 Task: Send an email with the signature Ashley Martin with the subject Reminder for a job offer acceptance and the message I wanted to remind you about the training session scheduled for tomorrow at 2 pm. from softage.10@softage.net to softage.5@softage.net and move the email from Sent Items to the folder Incident response
Action: Mouse moved to (115, 109)
Screenshot: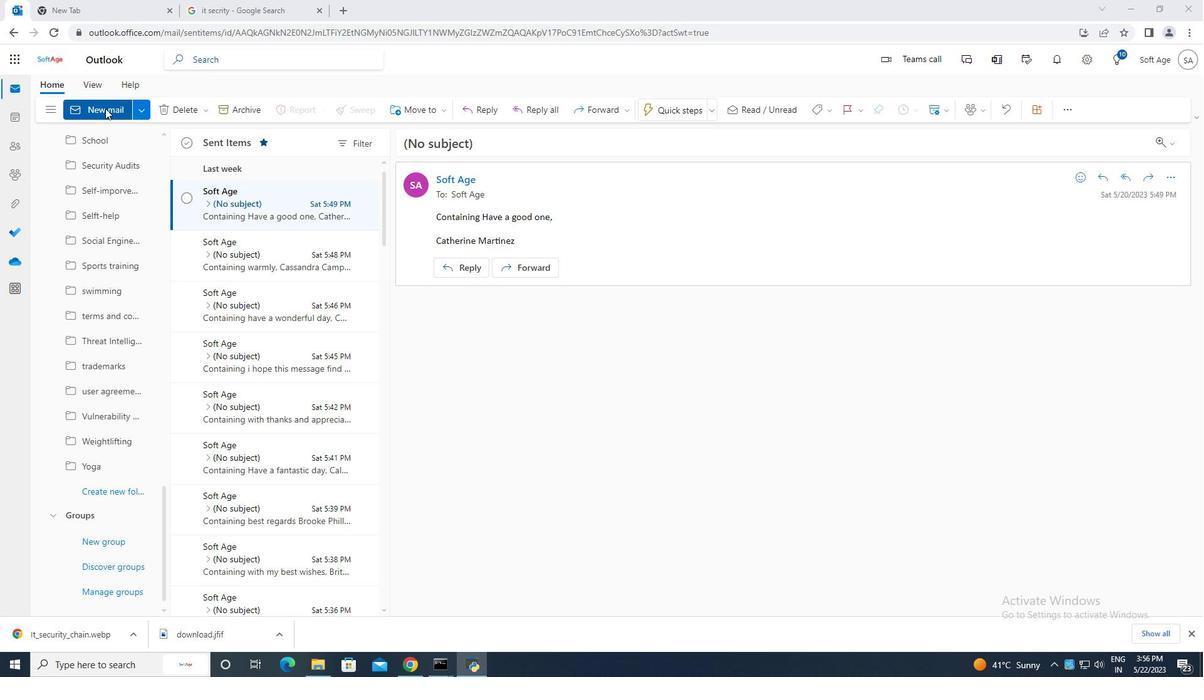 
Action: Mouse pressed left at (115, 109)
Screenshot: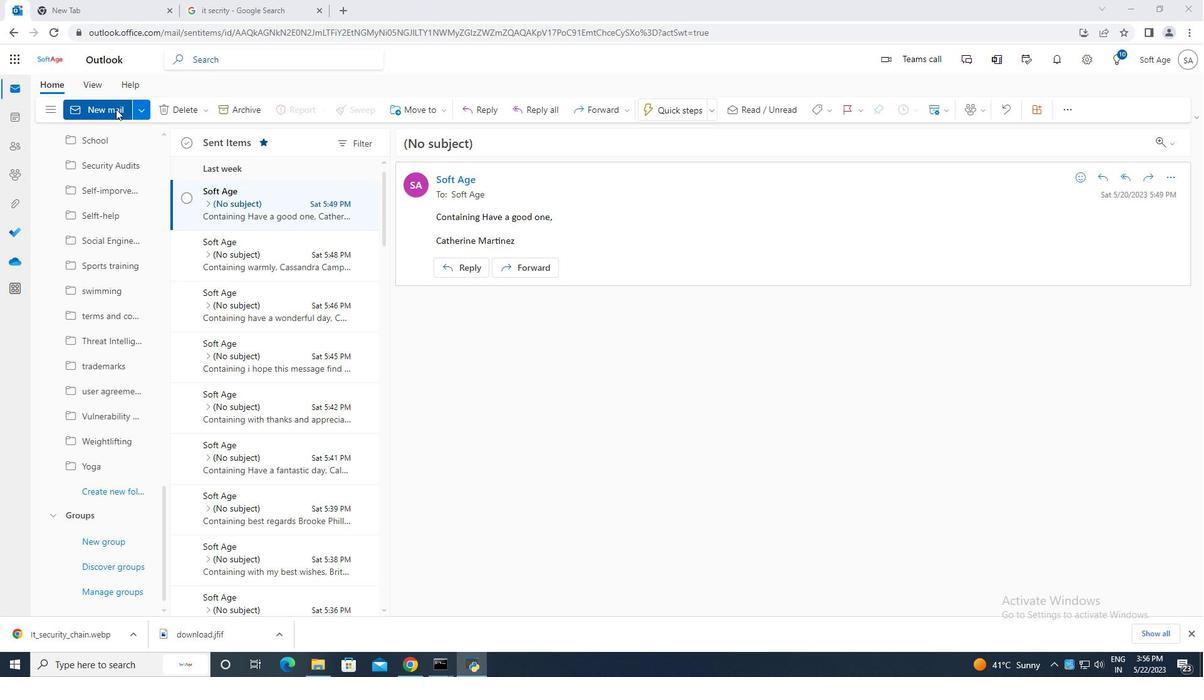 
Action: Mouse moved to (808, 110)
Screenshot: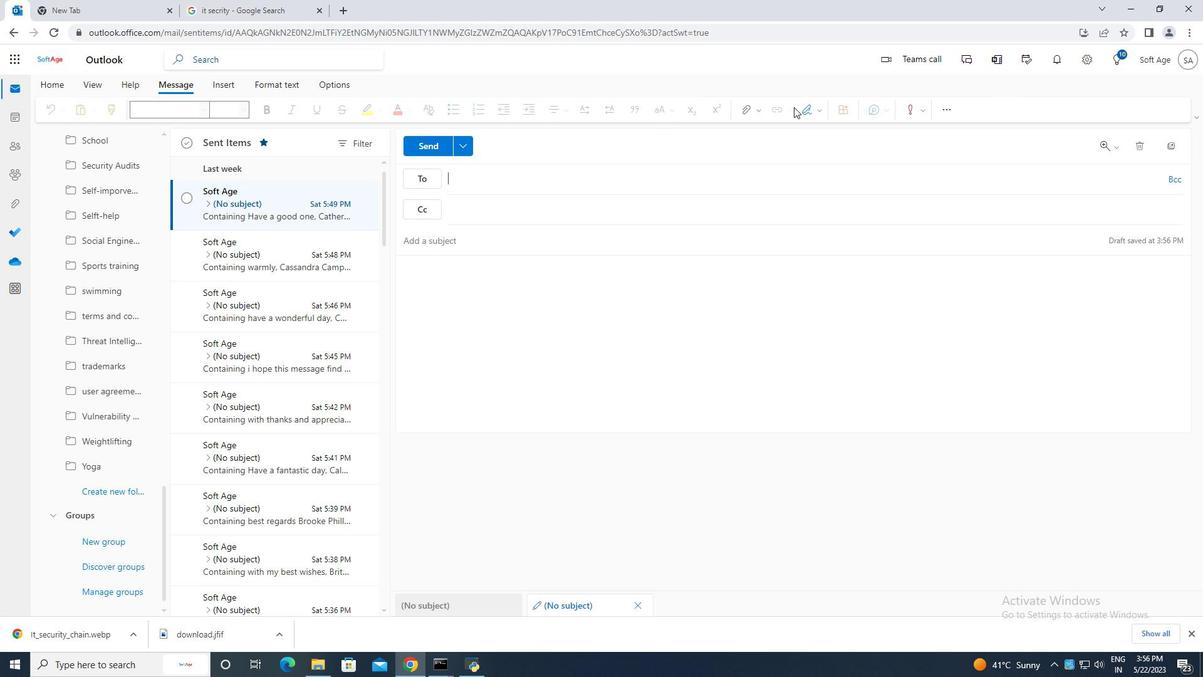 
Action: Mouse pressed left at (808, 110)
Screenshot: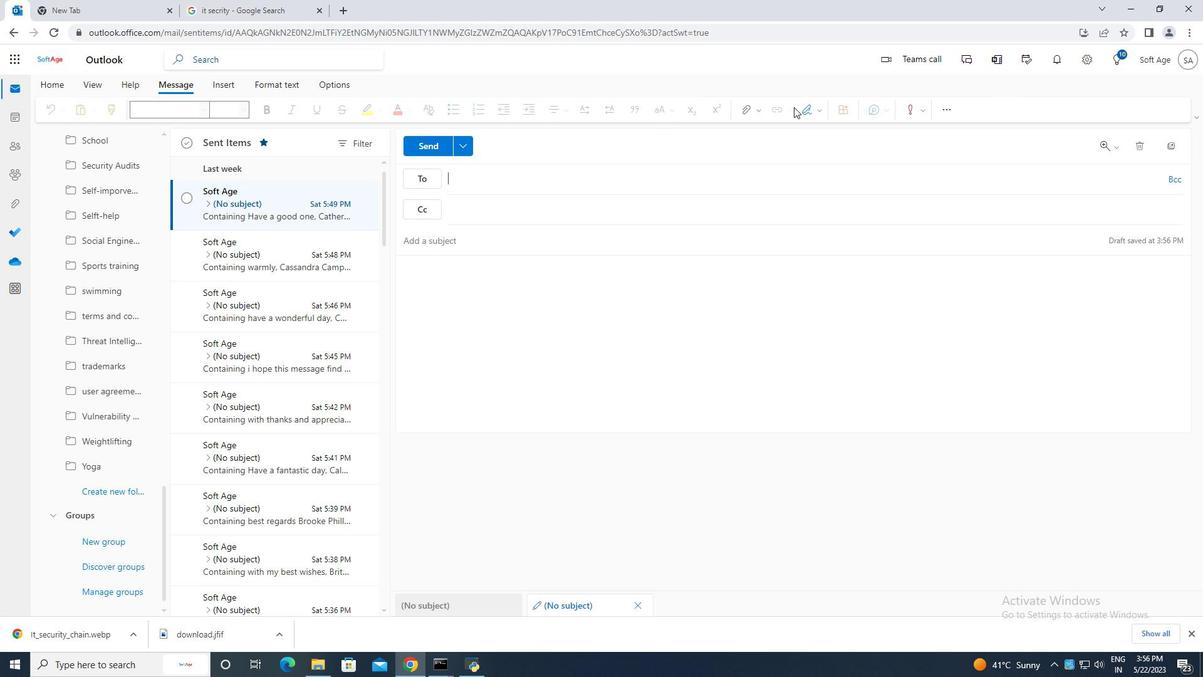 
Action: Mouse moved to (768, 163)
Screenshot: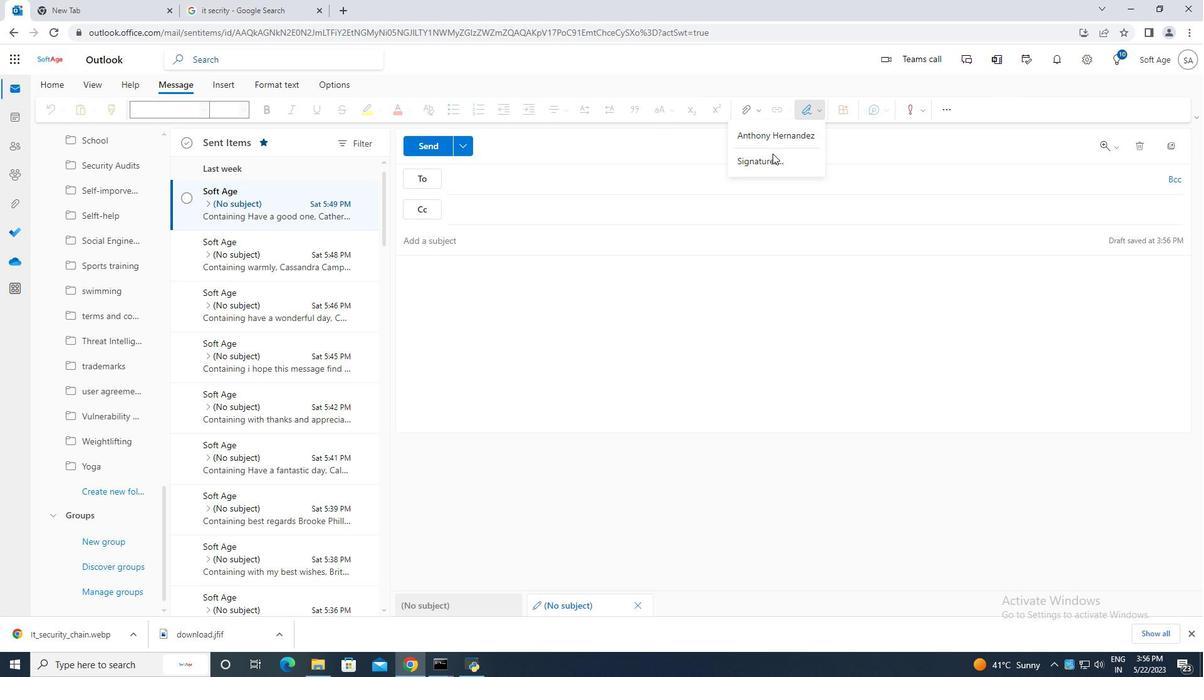 
Action: Mouse pressed left at (768, 163)
Screenshot: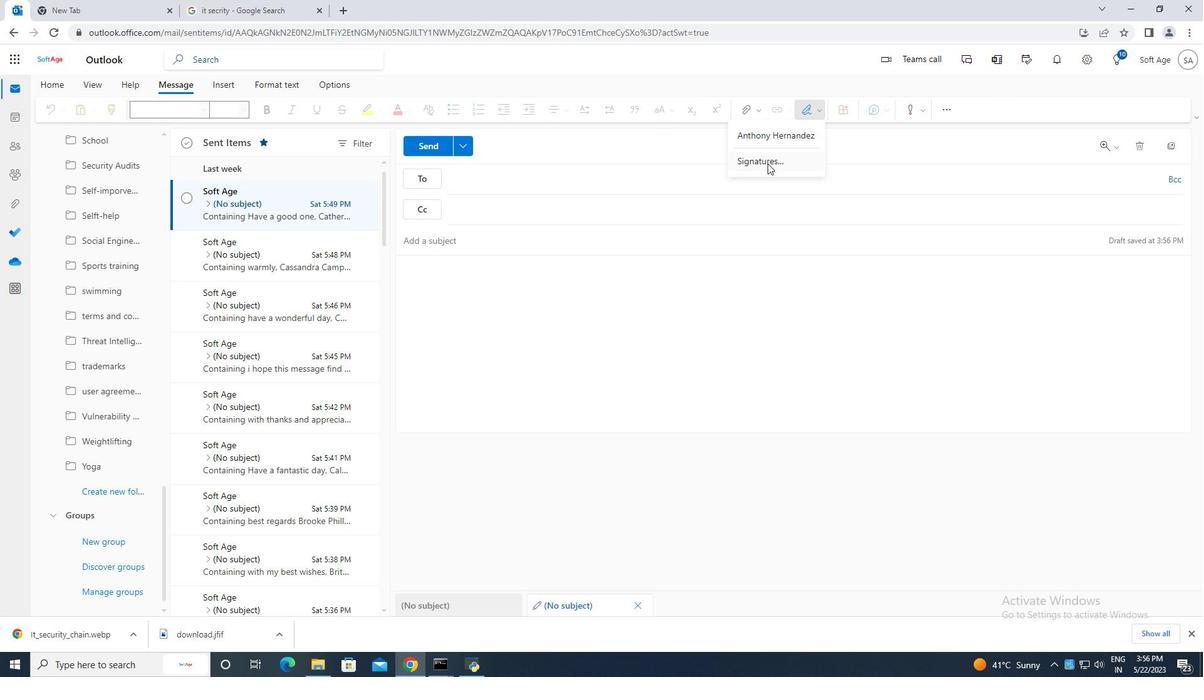 
Action: Mouse moved to (845, 209)
Screenshot: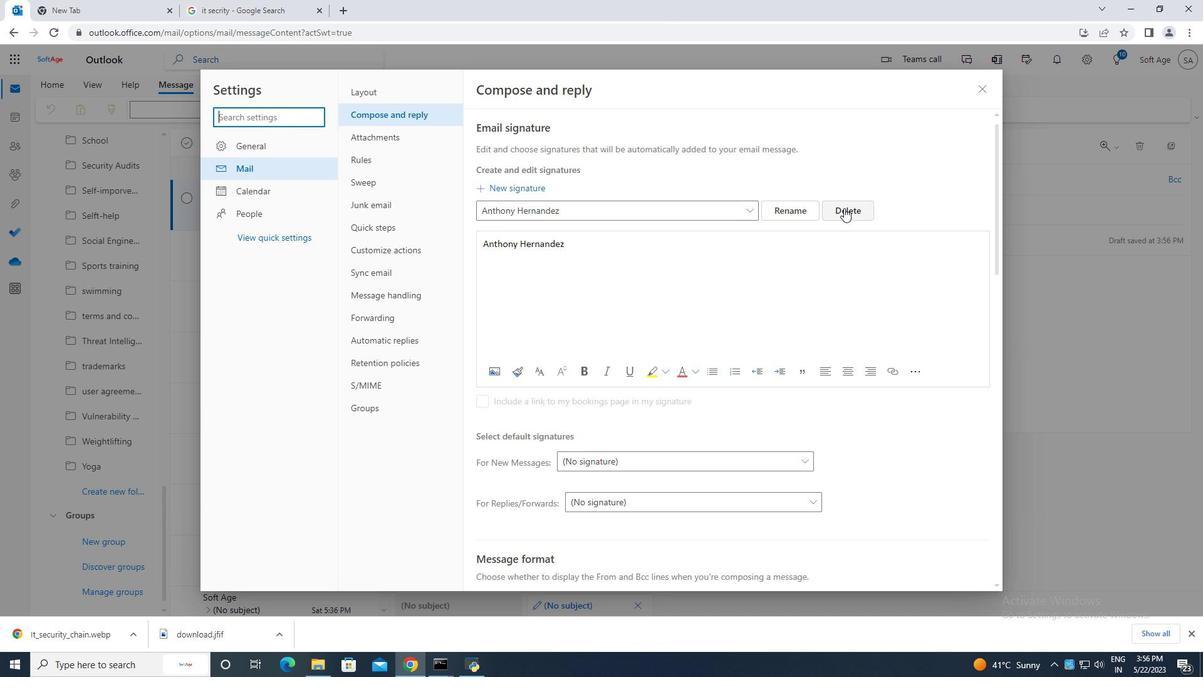 
Action: Mouse pressed left at (845, 209)
Screenshot: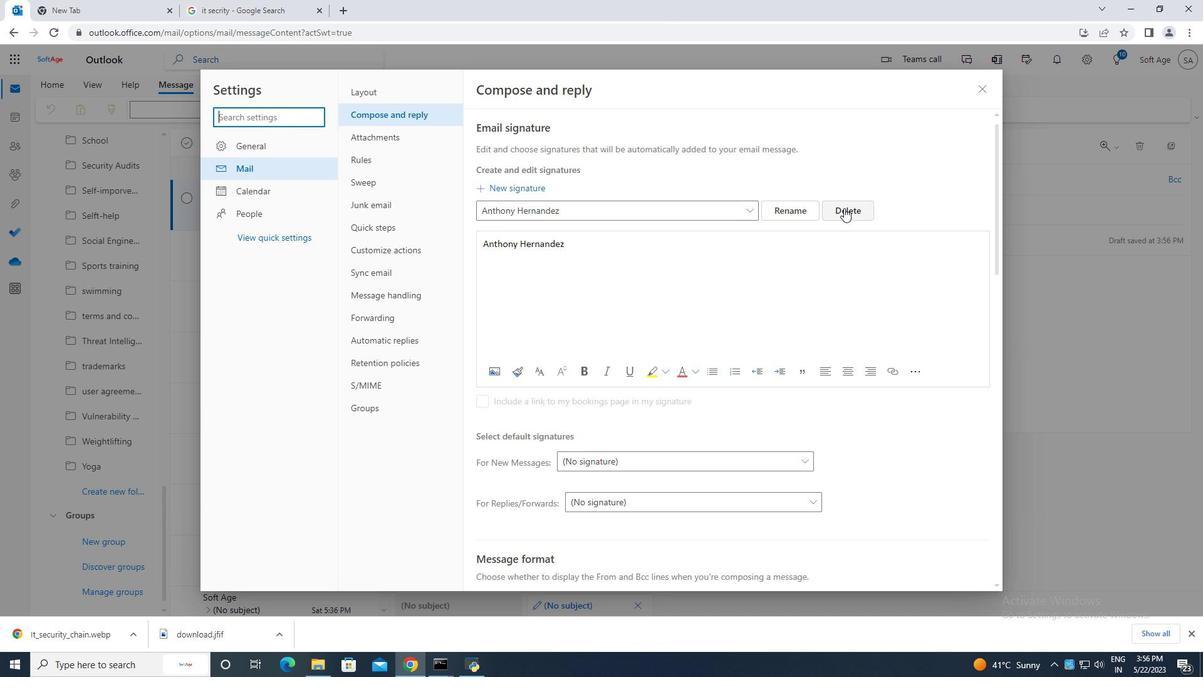 
Action: Mouse moved to (553, 207)
Screenshot: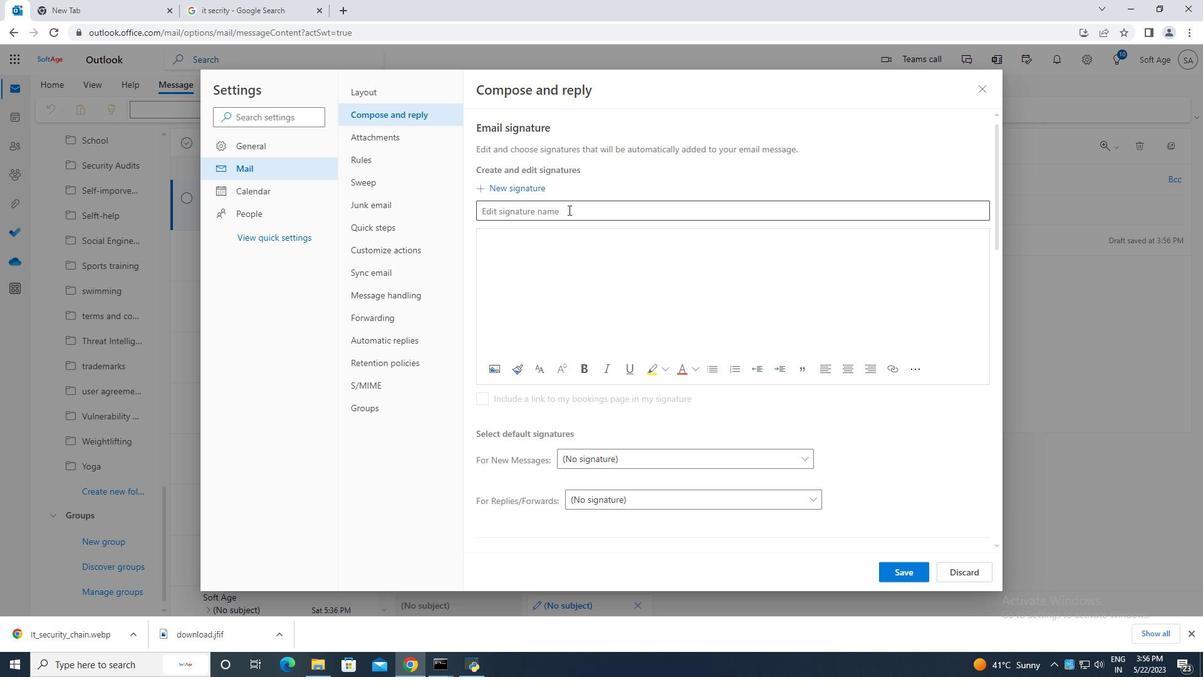 
Action: Mouse pressed left at (553, 207)
Screenshot: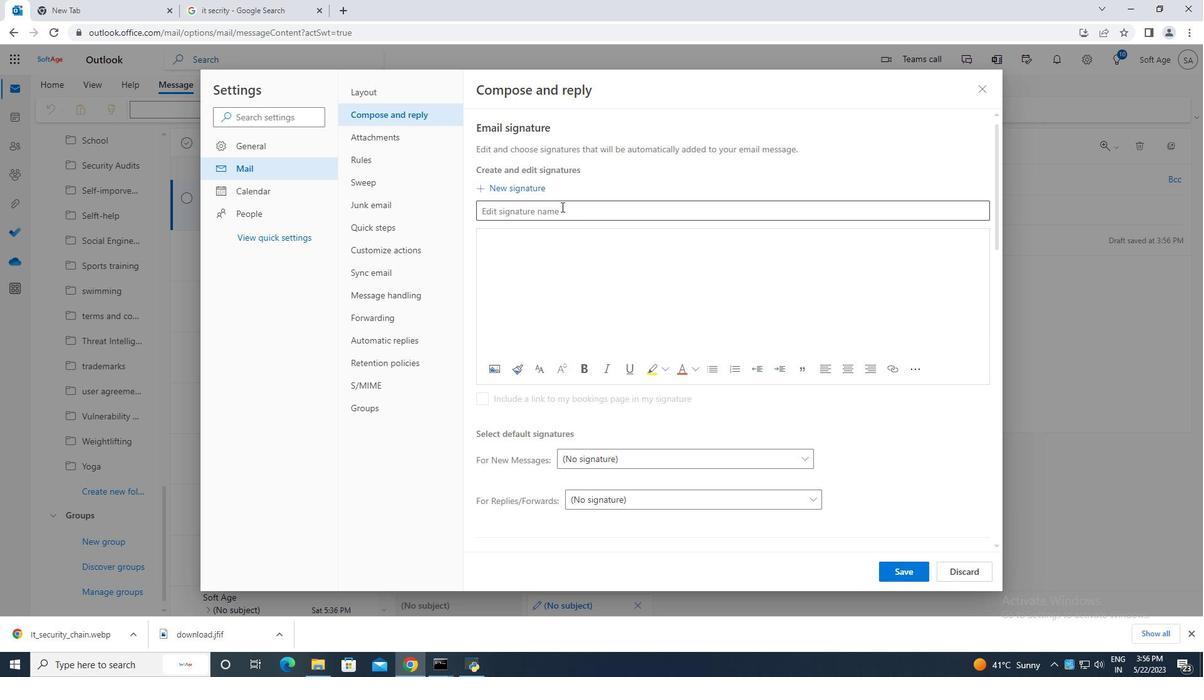 
Action: Mouse moved to (551, 206)
Screenshot: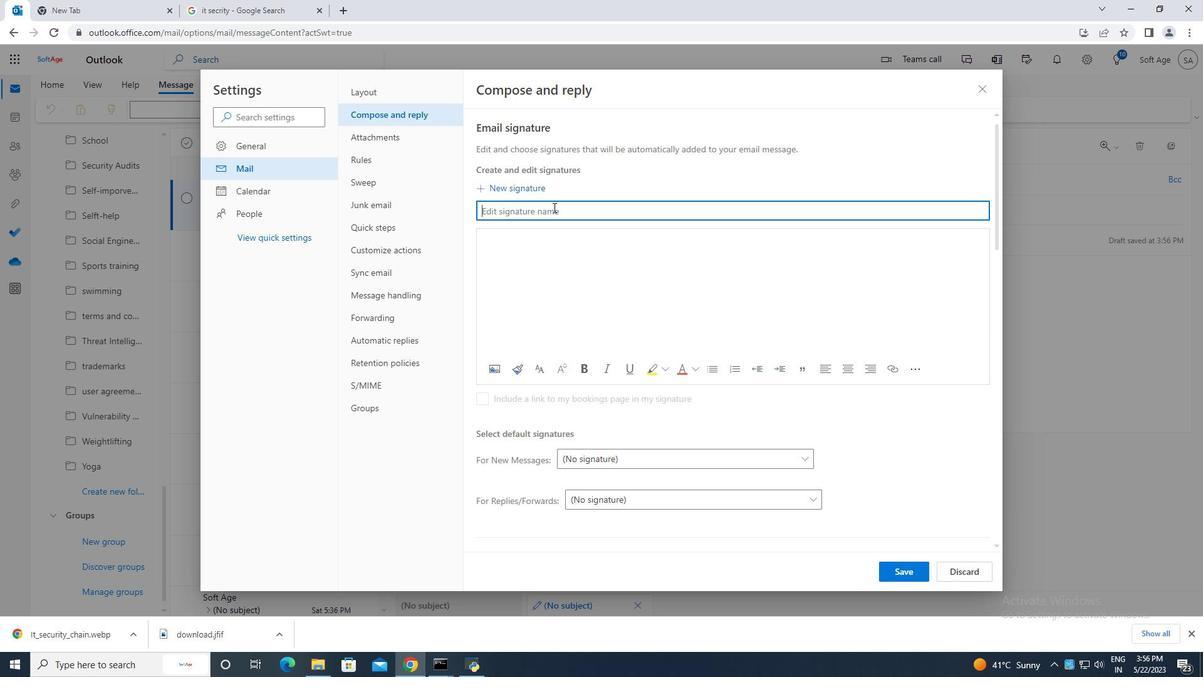 
Action: Key pressed <Key.caps_lock>A<Key.caps_lock>shley<Key.space><Key.caps_lock>M<Key.caps_lock>artin
Screenshot: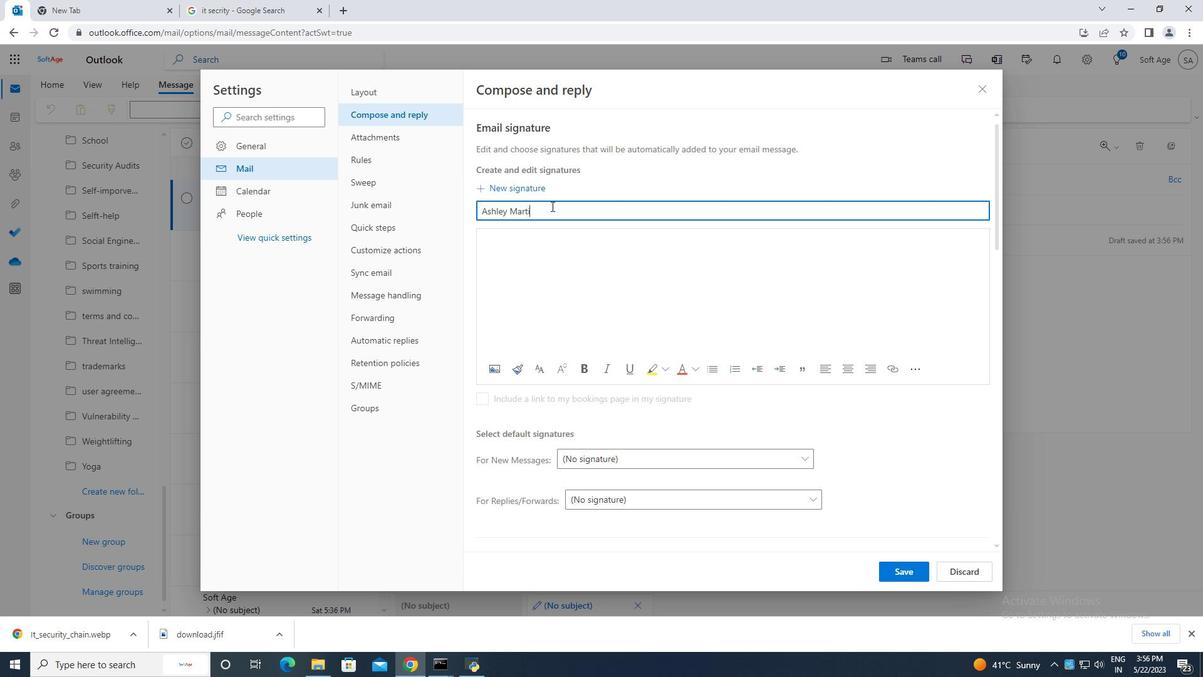
Action: Mouse moved to (503, 241)
Screenshot: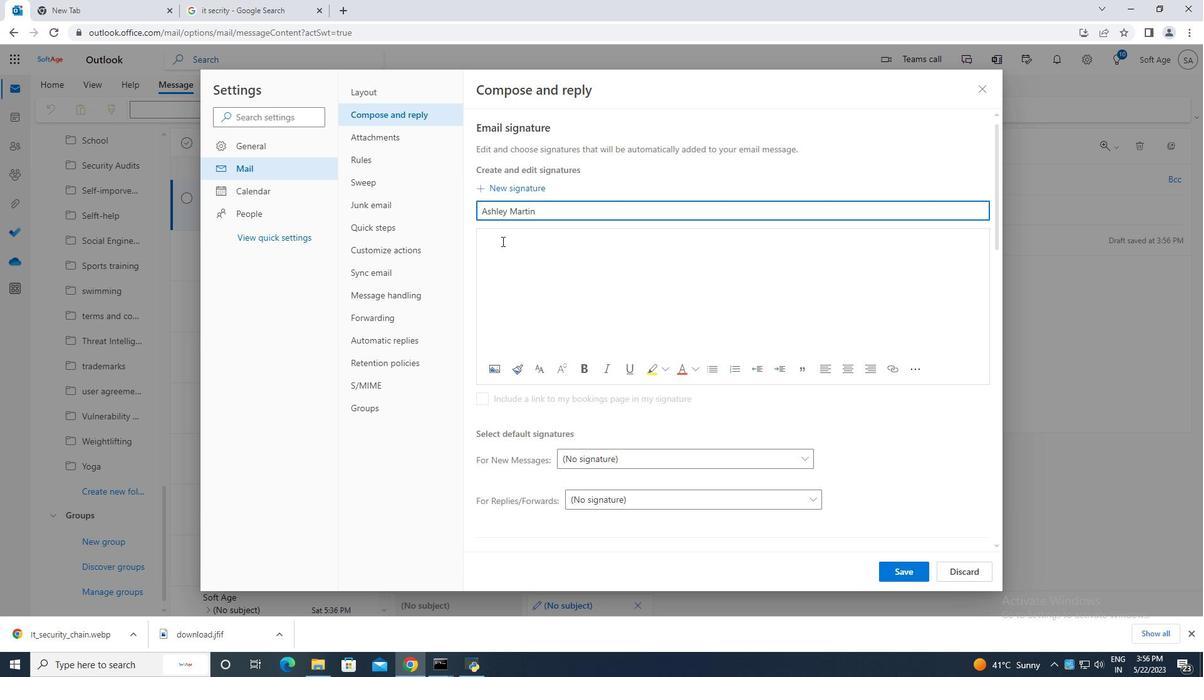 
Action: Mouse pressed left at (503, 241)
Screenshot: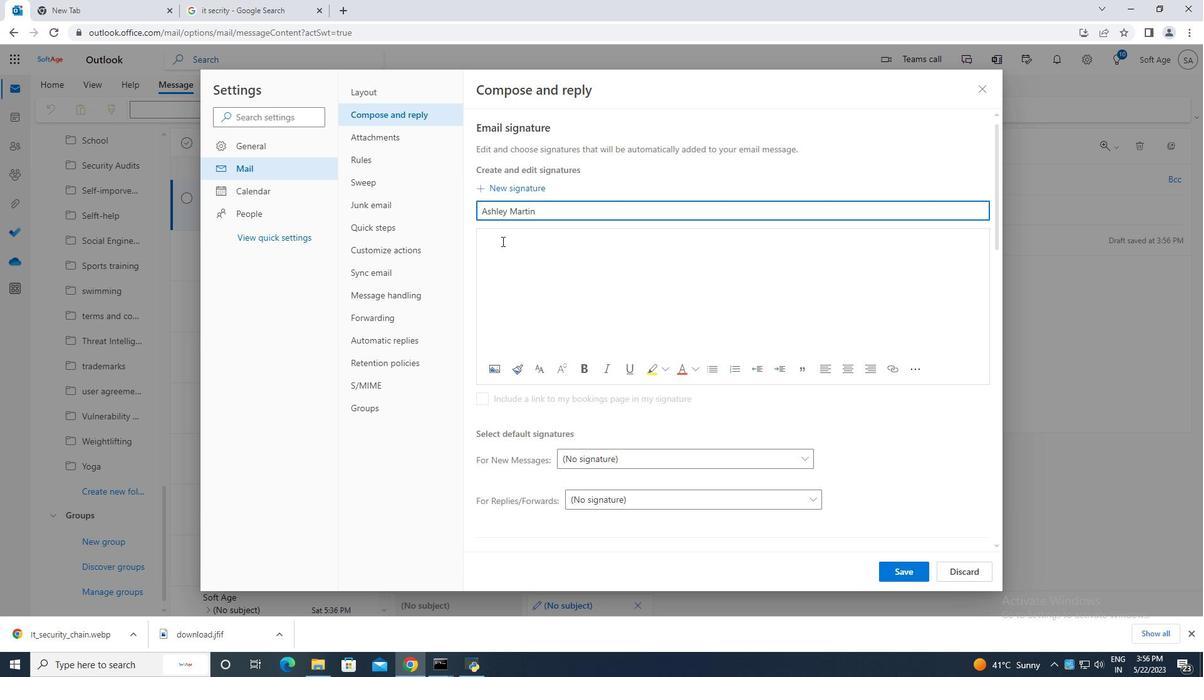 
Action: Mouse moved to (506, 242)
Screenshot: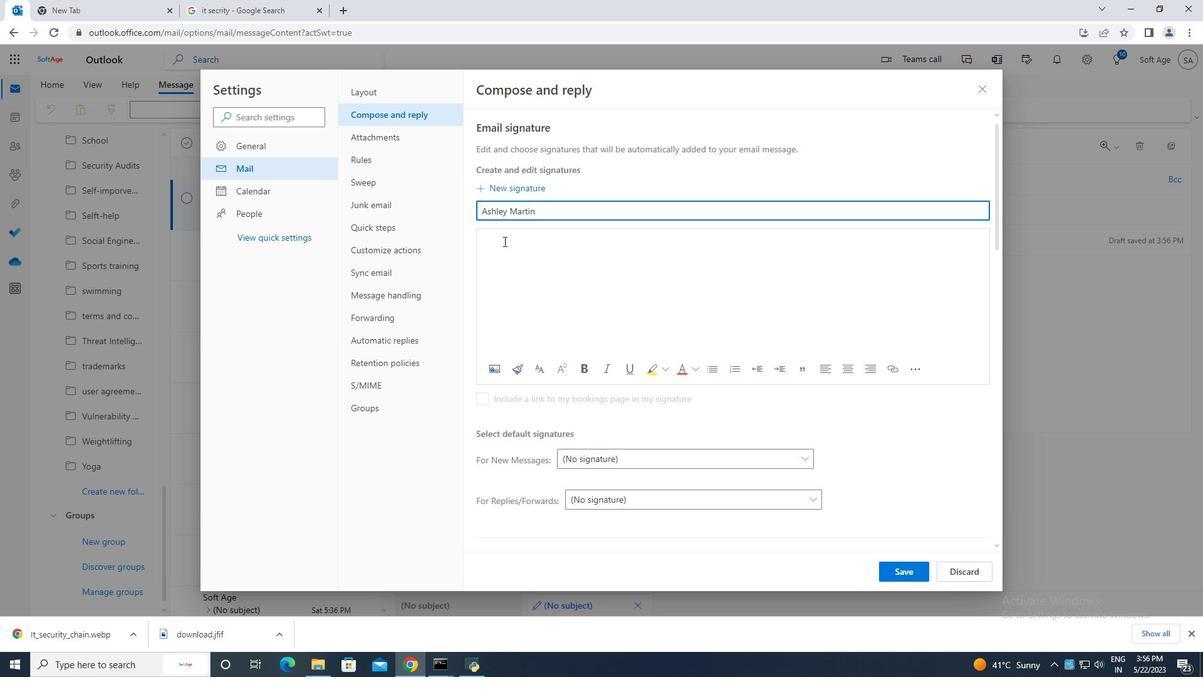 
Action: Key pressed <Key.caps_lock>A<Key.caps_lock>shley<Key.space><Key.caps_lock>M<Key.caps_lock>artin
Screenshot: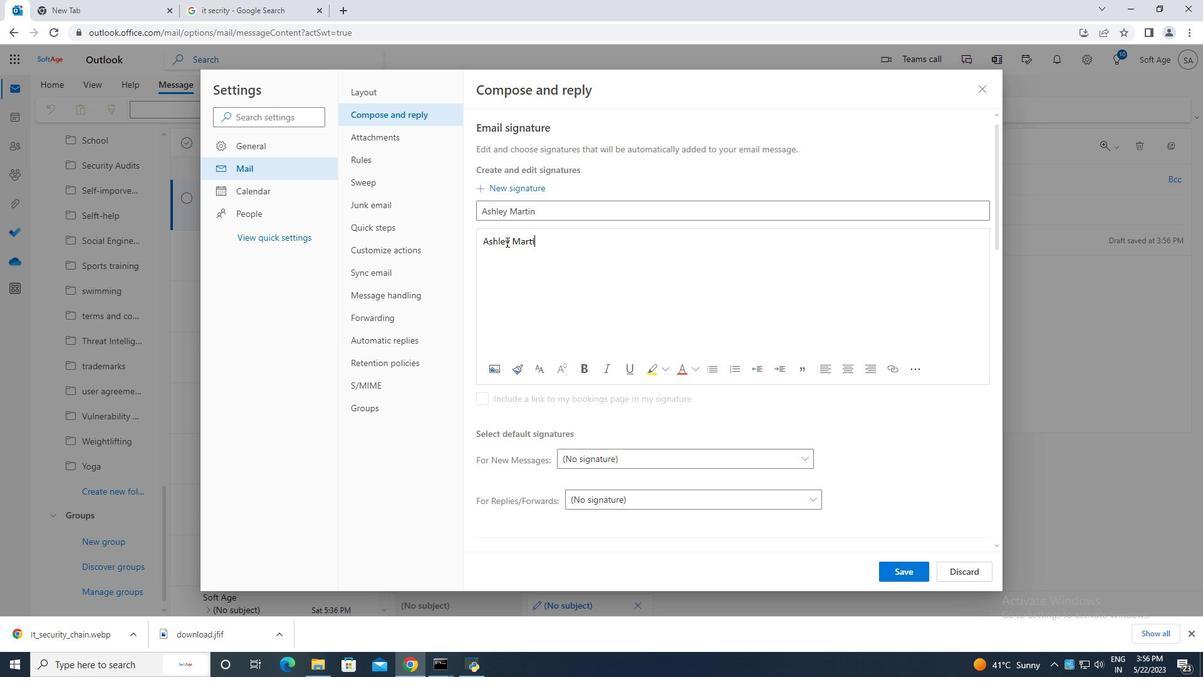 
Action: Mouse moved to (892, 568)
Screenshot: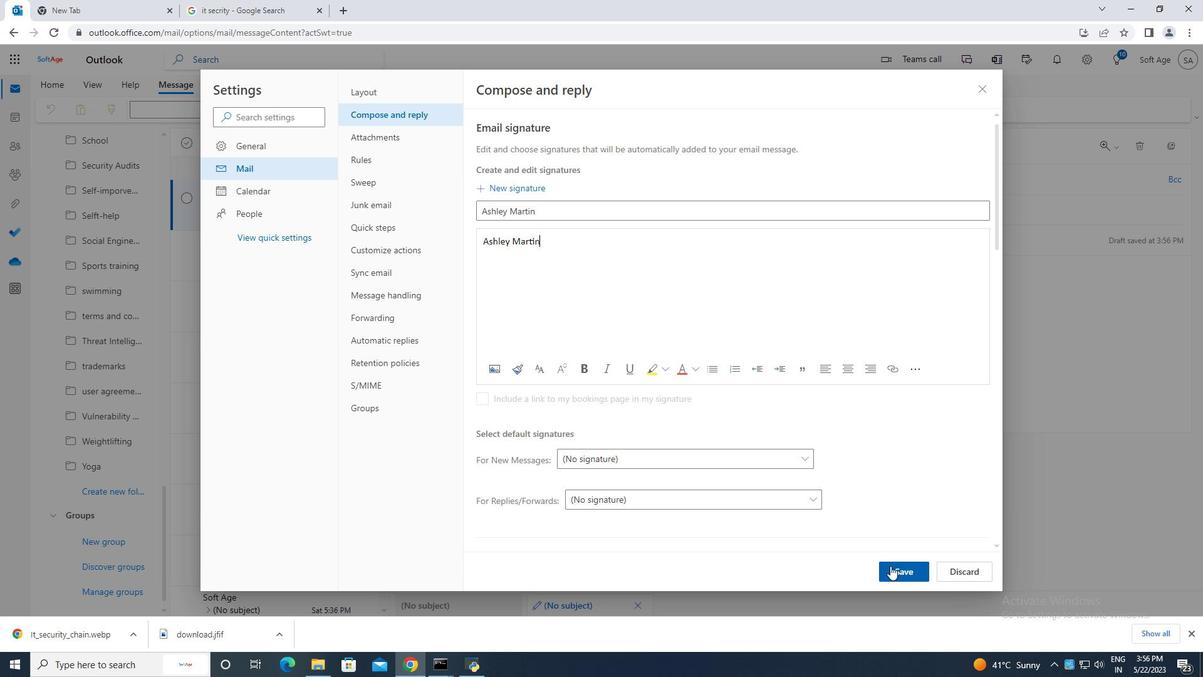 
Action: Mouse pressed left at (892, 568)
Screenshot: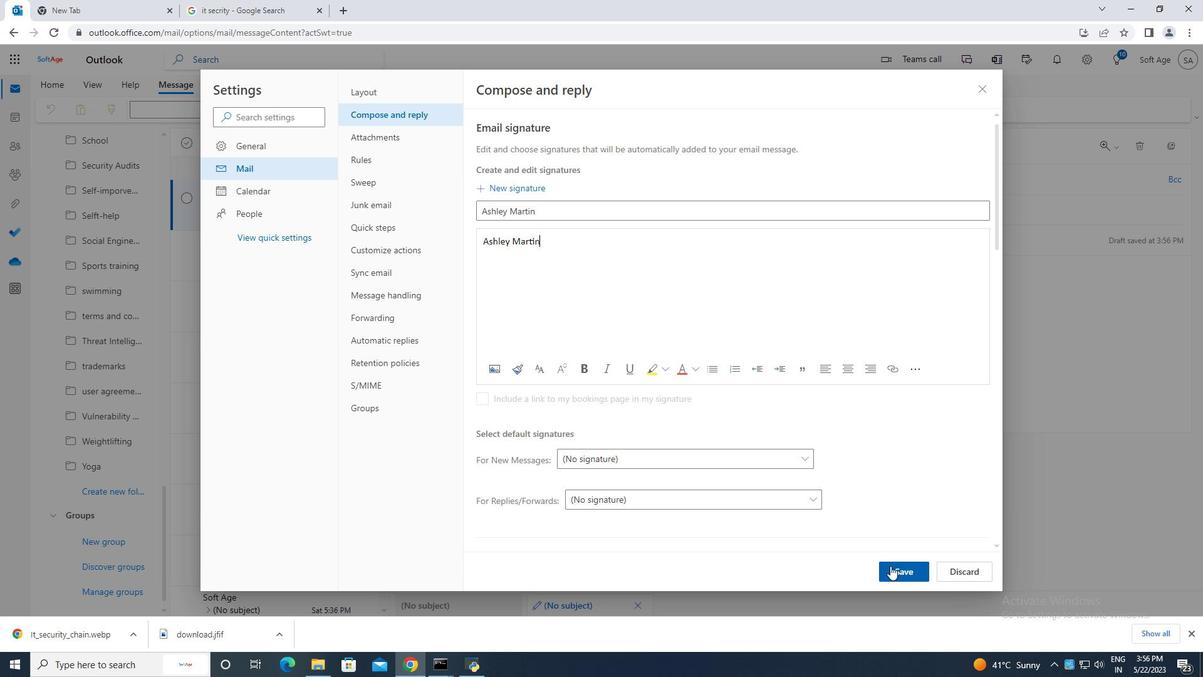 
Action: Mouse moved to (984, 94)
Screenshot: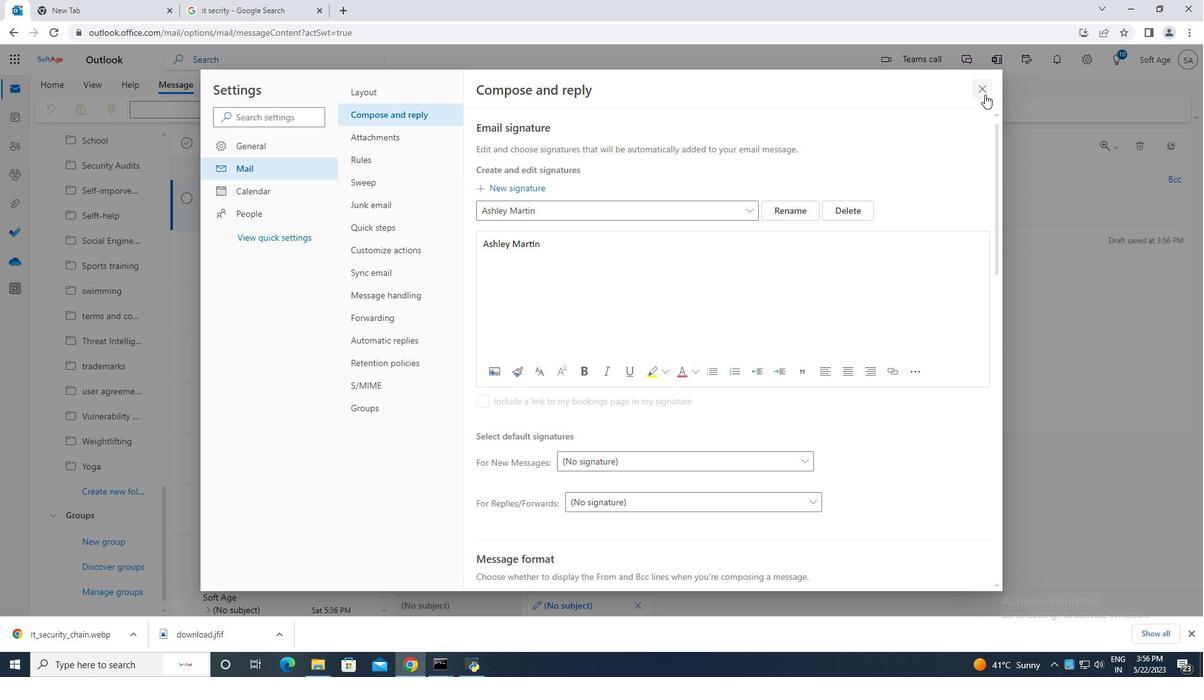 
Action: Mouse pressed left at (984, 94)
Screenshot: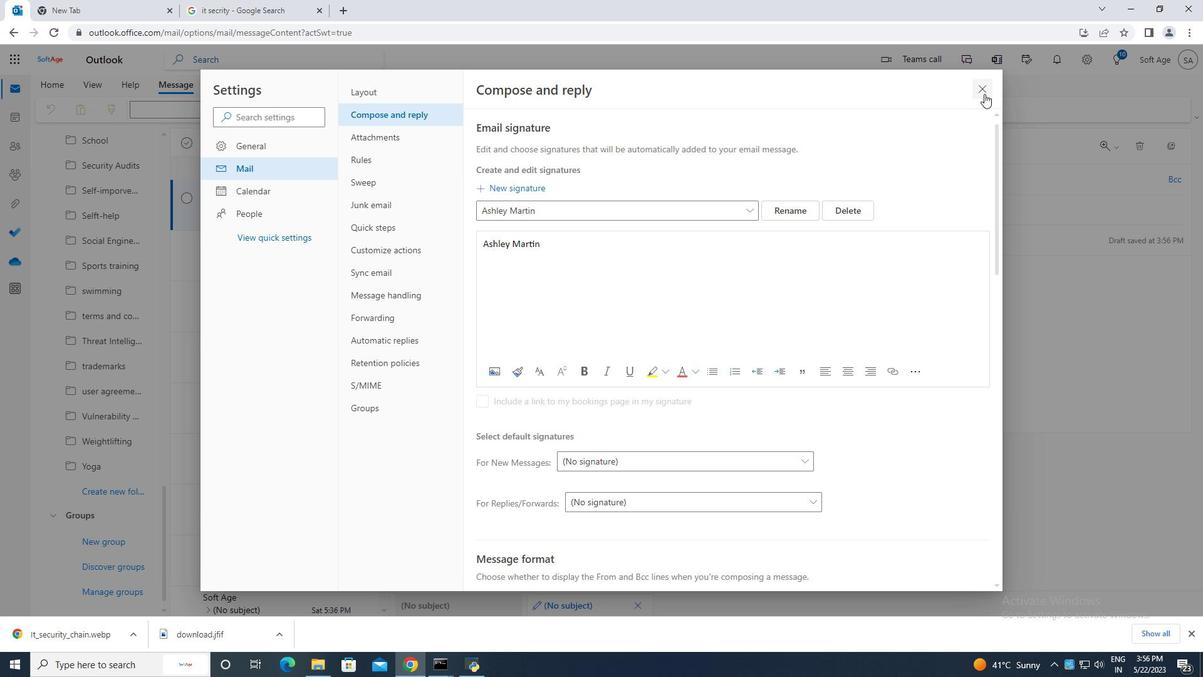 
Action: Mouse moved to (437, 242)
Screenshot: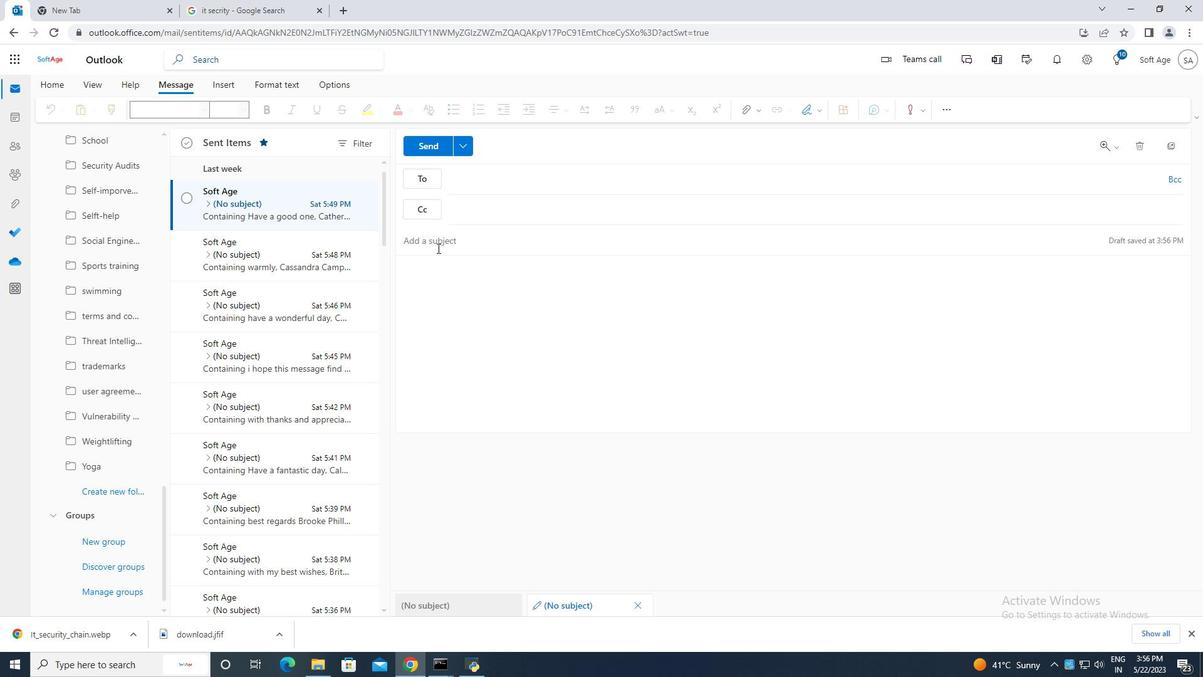 
Action: Mouse pressed left at (437, 242)
Screenshot: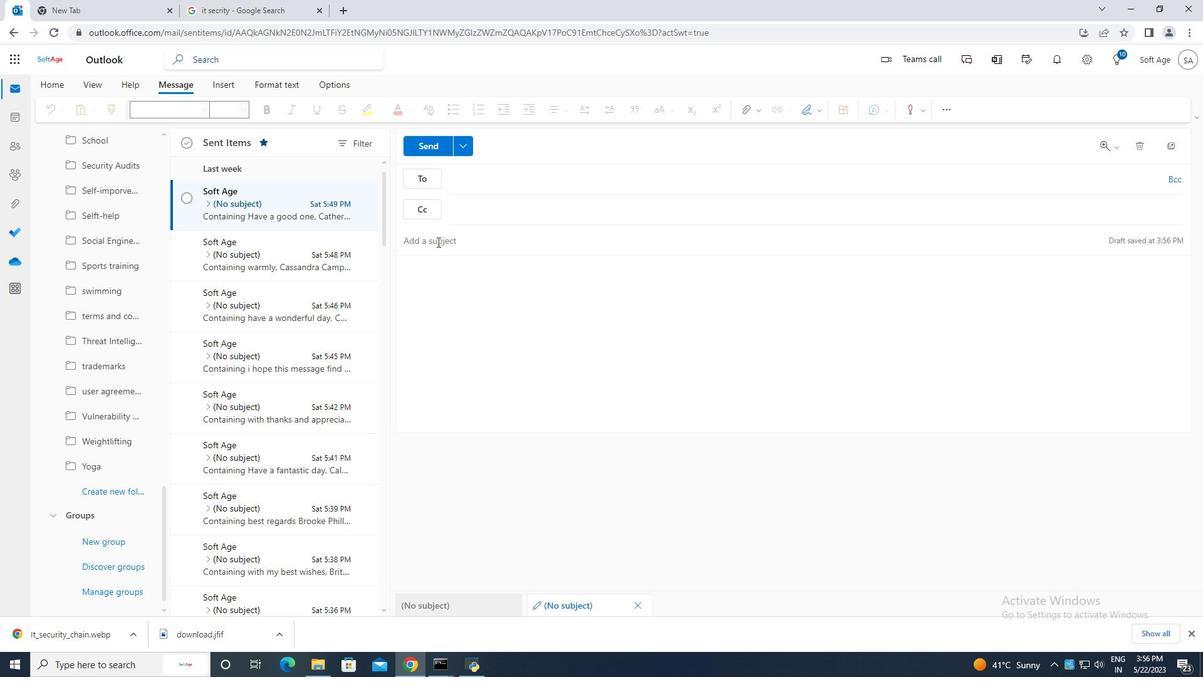 
Action: Key pressed <Key.caps_lock>R<Key.caps_lock>eminder<Key.space>for<Key.space>aj<Key.backspace><Key.space>job<Key.space>a<Key.backspace>offer<Key.space>acceptance<Key.space><Key.backspace>.
Screenshot: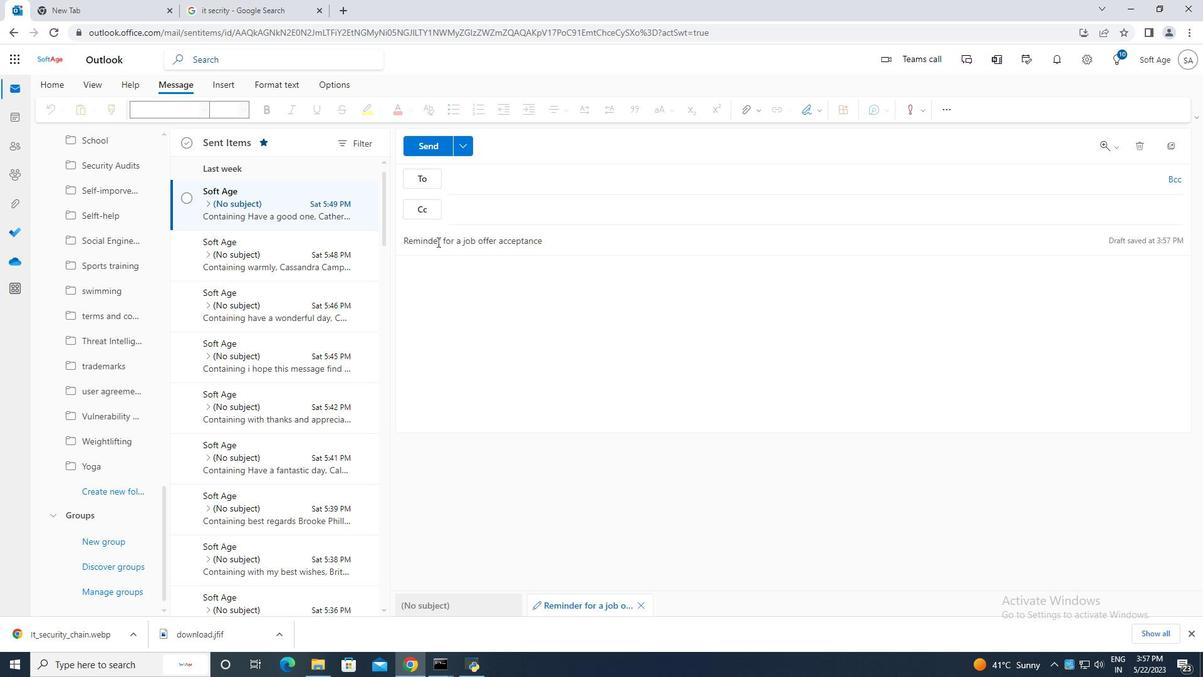 
Action: Mouse moved to (810, 108)
Screenshot: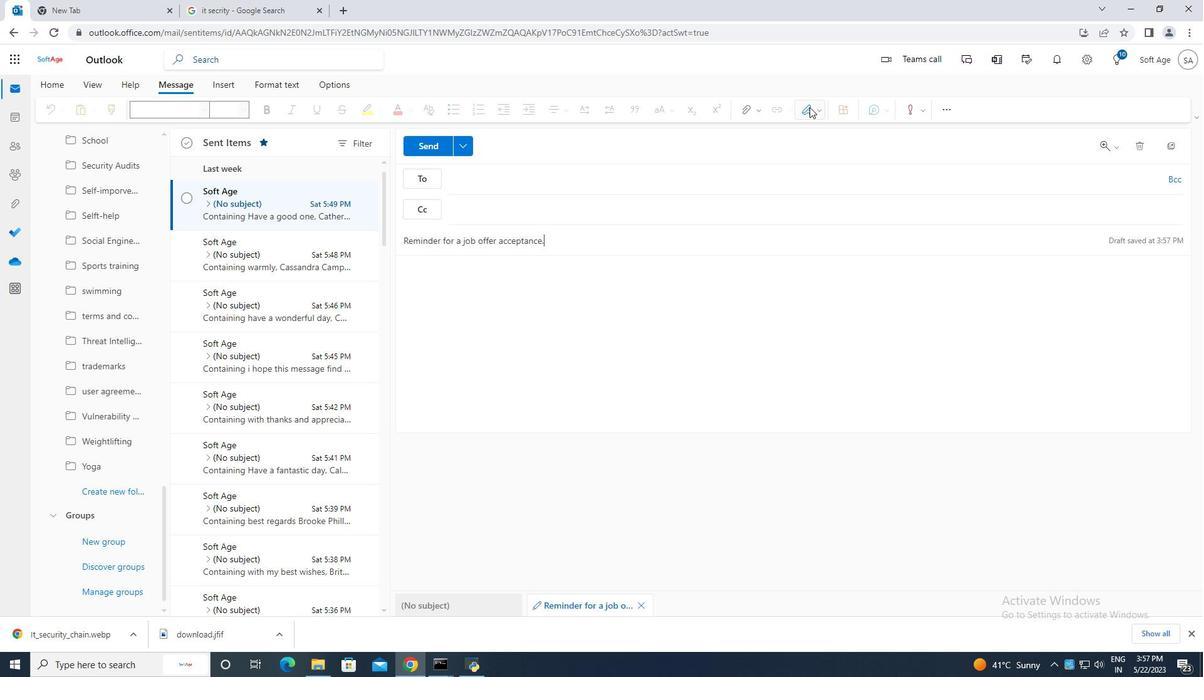 
Action: Mouse pressed left at (810, 108)
Screenshot: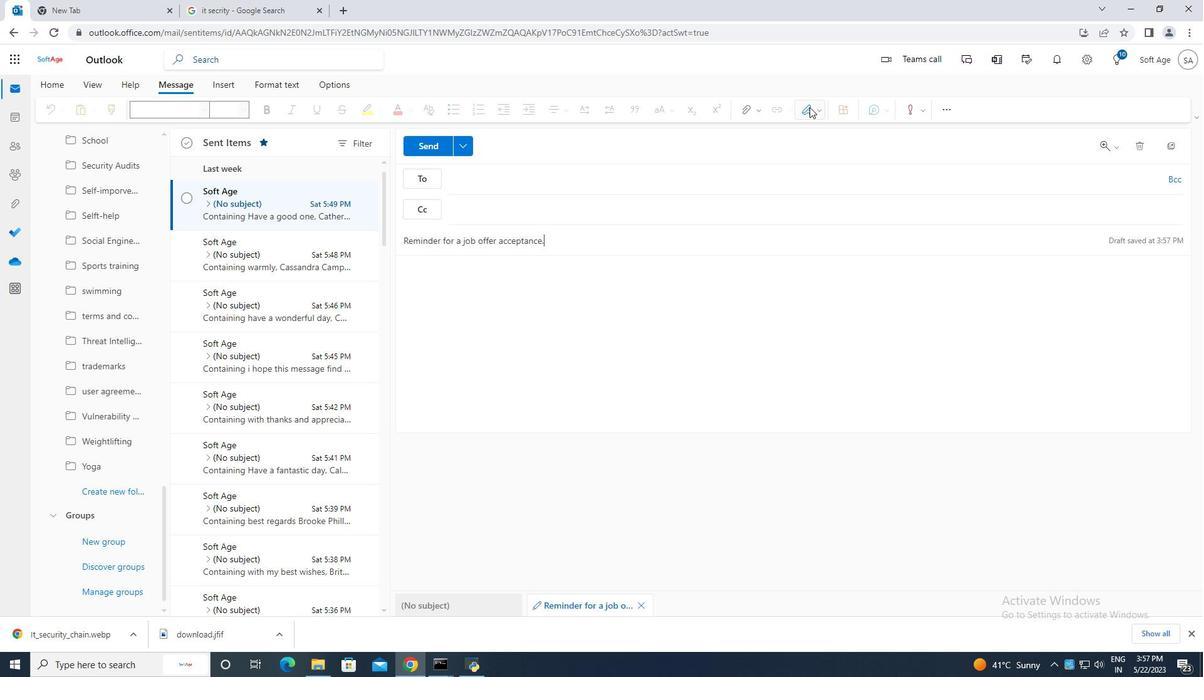 
Action: Mouse moved to (764, 135)
Screenshot: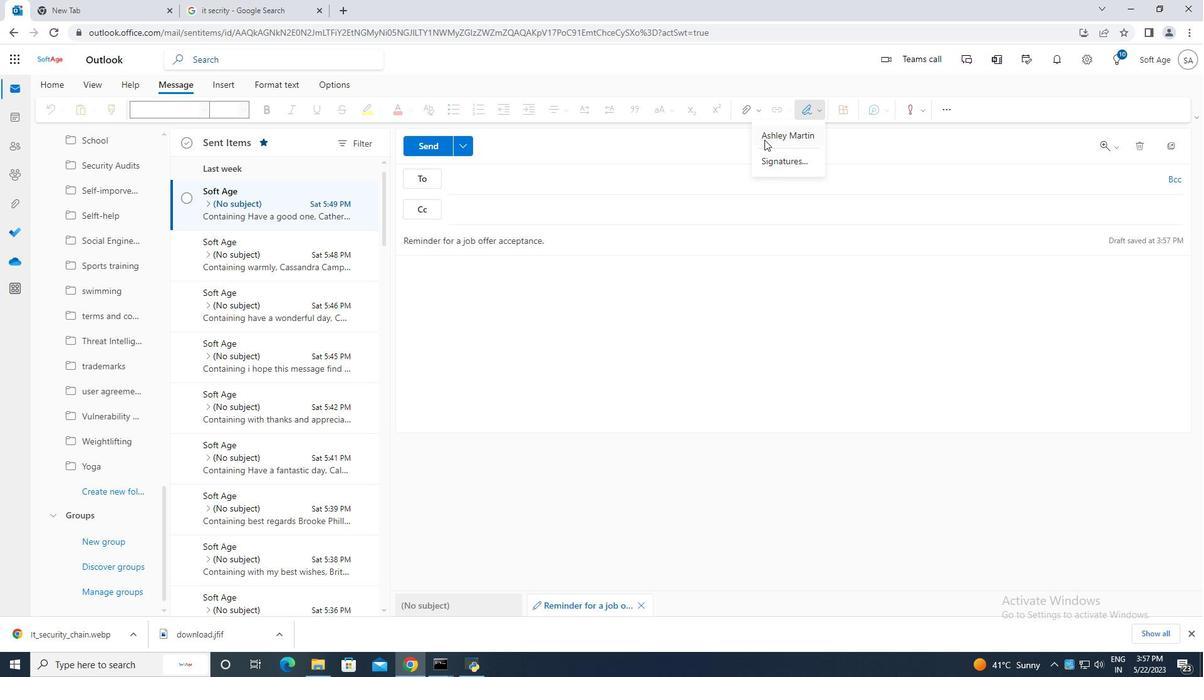 
Action: Mouse pressed left at (764, 135)
Screenshot: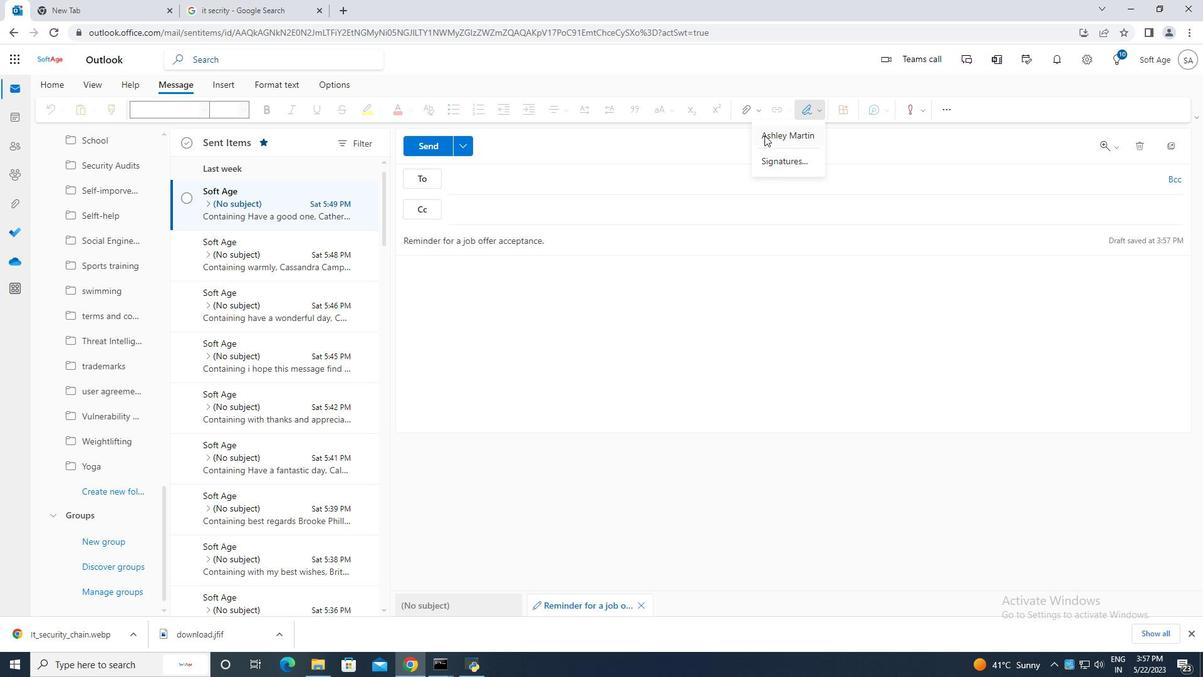 
Action: Mouse moved to (446, 262)
Screenshot: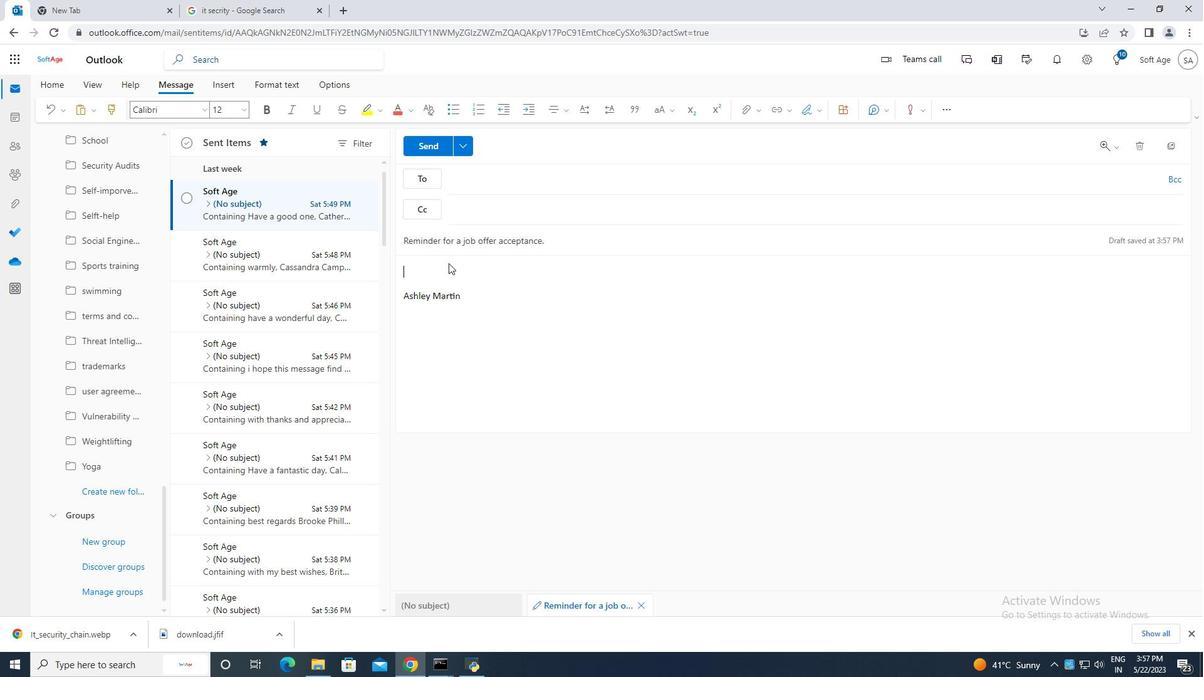 
Action: Mouse pressed left at (446, 262)
Screenshot: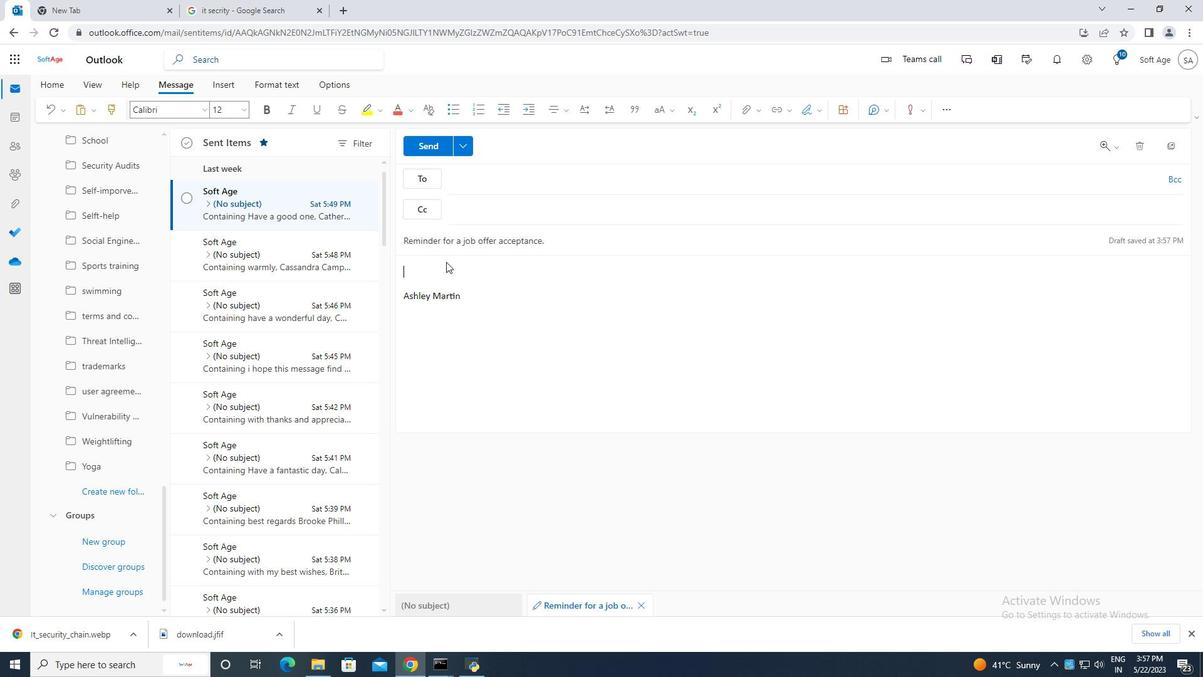 
Action: Mouse moved to (418, 268)
Screenshot: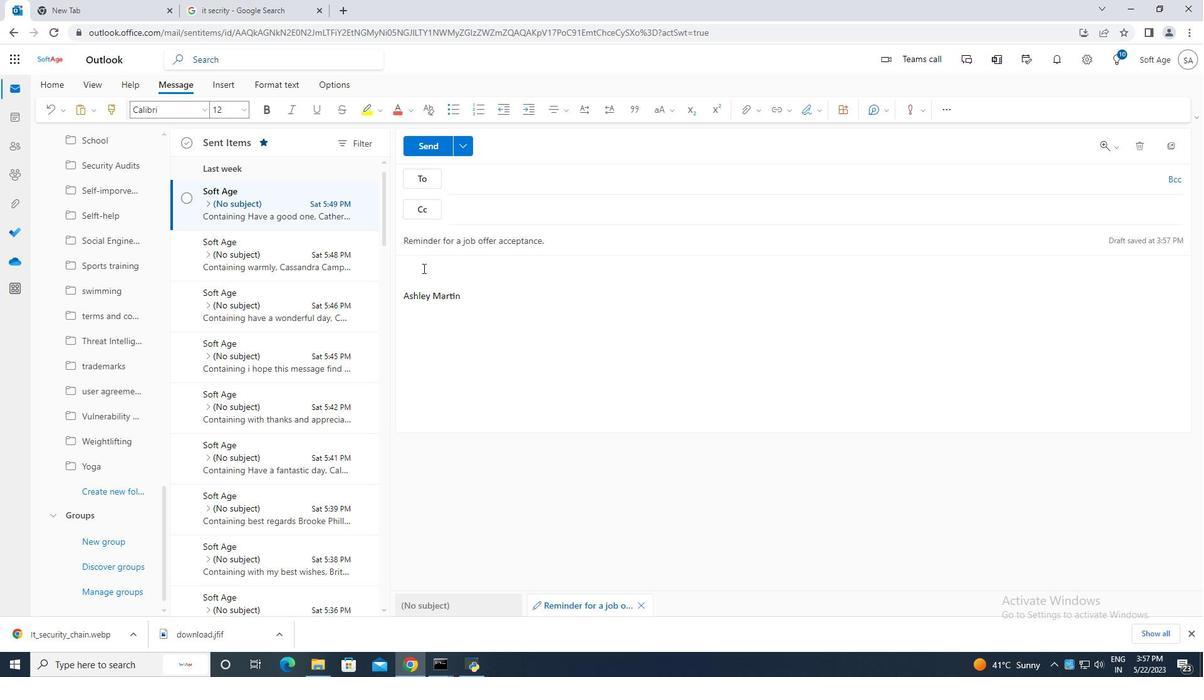 
Action: Mouse pressed left at (418, 268)
Screenshot: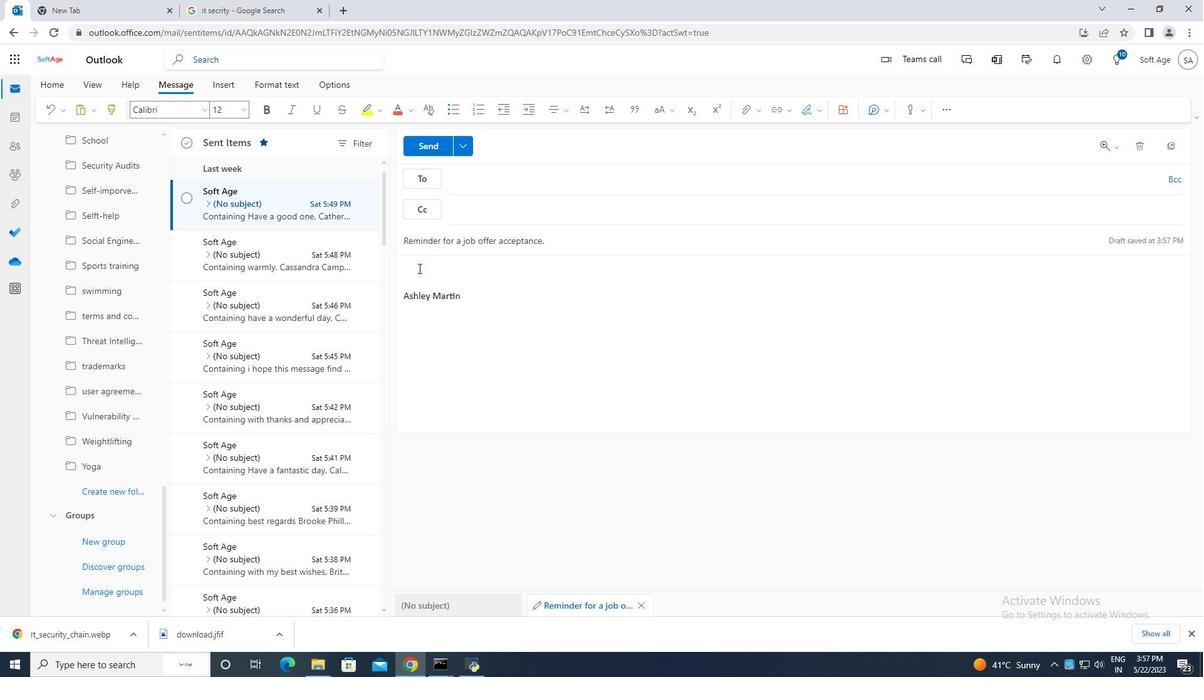 
Action: Mouse moved to (432, 272)
Screenshot: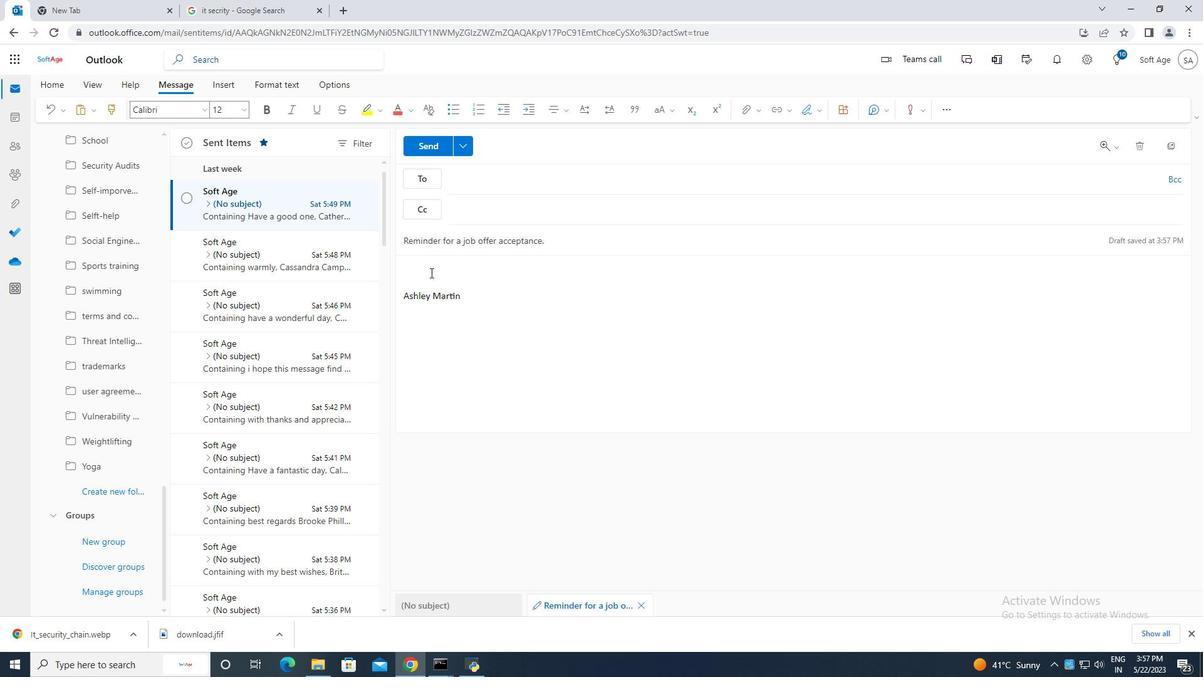 
Action: Key pressed <Key.space><Key.caps_lock>I<Key.caps_lock><Key.space>wanted<Key.space>to<Key.space>remind<Key.space>you<Key.space>about<Key.space>the<Key.space>training<Key.space>session<Key.space>schedule<Key.space>for<Key.space>tmmorow<Key.space><Key.backspace><Key.backspace><Key.backspace><Key.backspace><Key.backspace><Key.backspace>orrow<Key.space>at<Key.space>2pm<Key.space><Key.backspace>.<Key.space>training<Key.space>session<Key.space><Key.backspace><Key.backspace><Key.backspace><Key.backspace><Key.backspace><Key.backspace><Key.backspace><Key.backspace><Key.backspace><Key.backspace><Key.backspace><Key.backspace><Key.backspace><Key.backspace><Key.backspace><Key.backspace><Key.backspace>
Screenshot: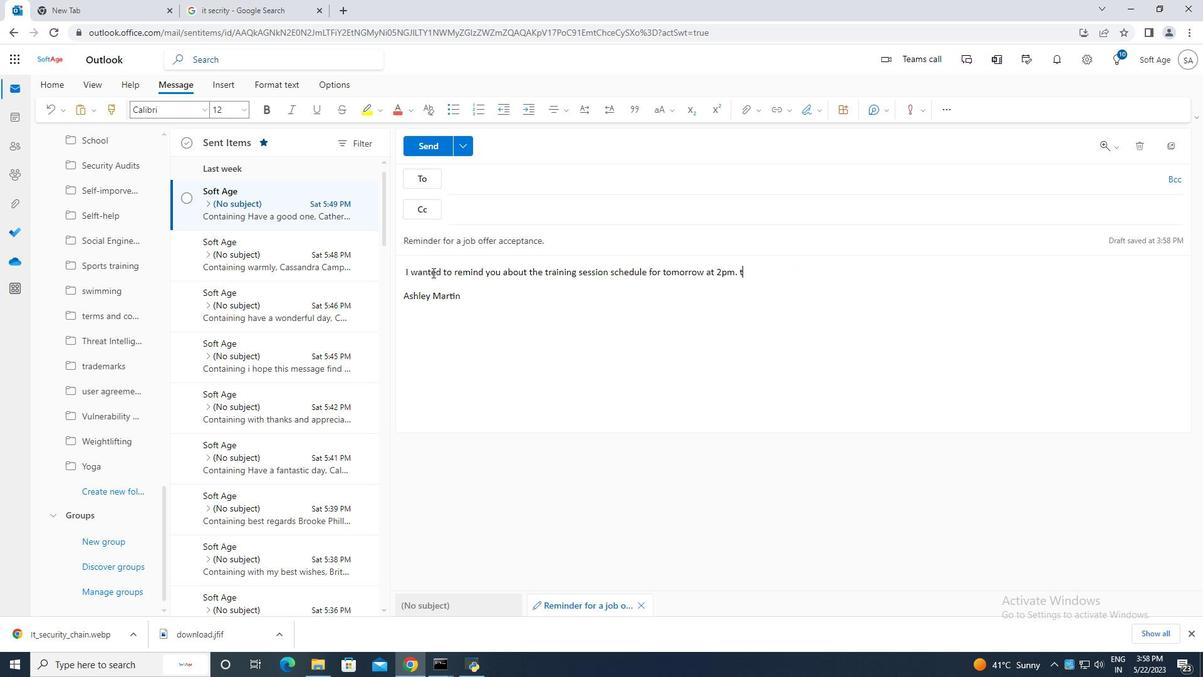 
Action: Mouse moved to (529, 181)
Screenshot: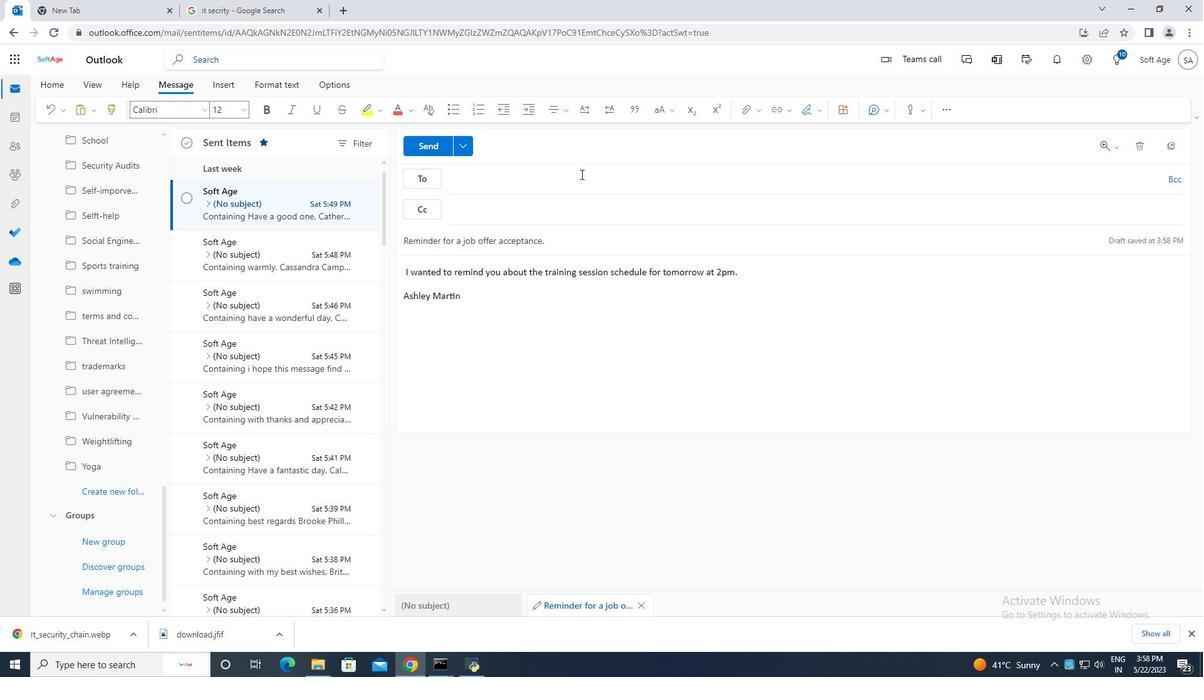 
Action: Mouse pressed left at (529, 181)
Screenshot: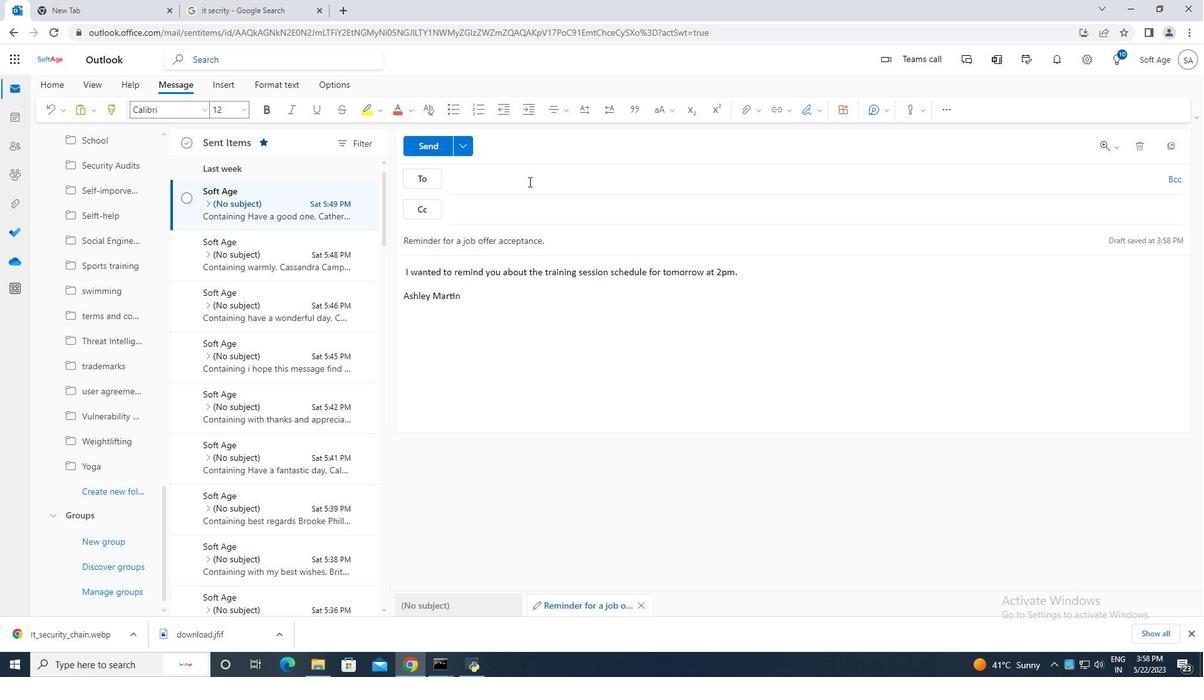 
Action: Key pressed softage.<Key.shift>@5<Key.backspace>
Screenshot: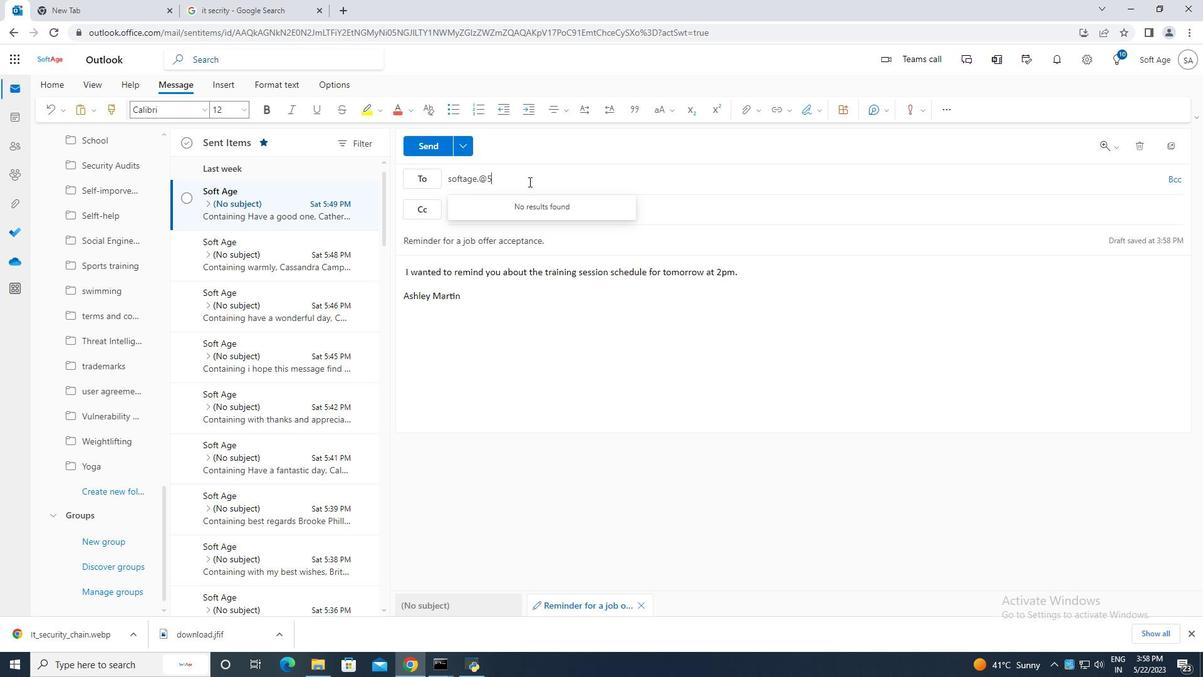 
Action: Mouse moved to (518, 183)
Screenshot: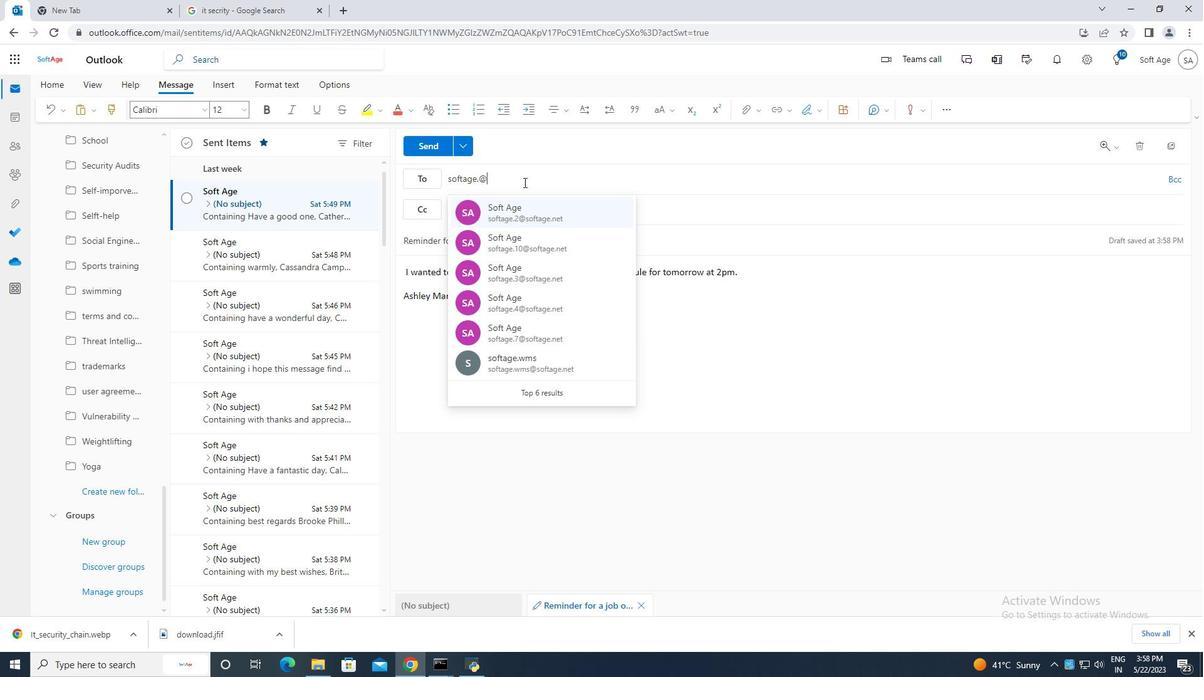 
Action: Key pressed <Key.backspace>5
Screenshot: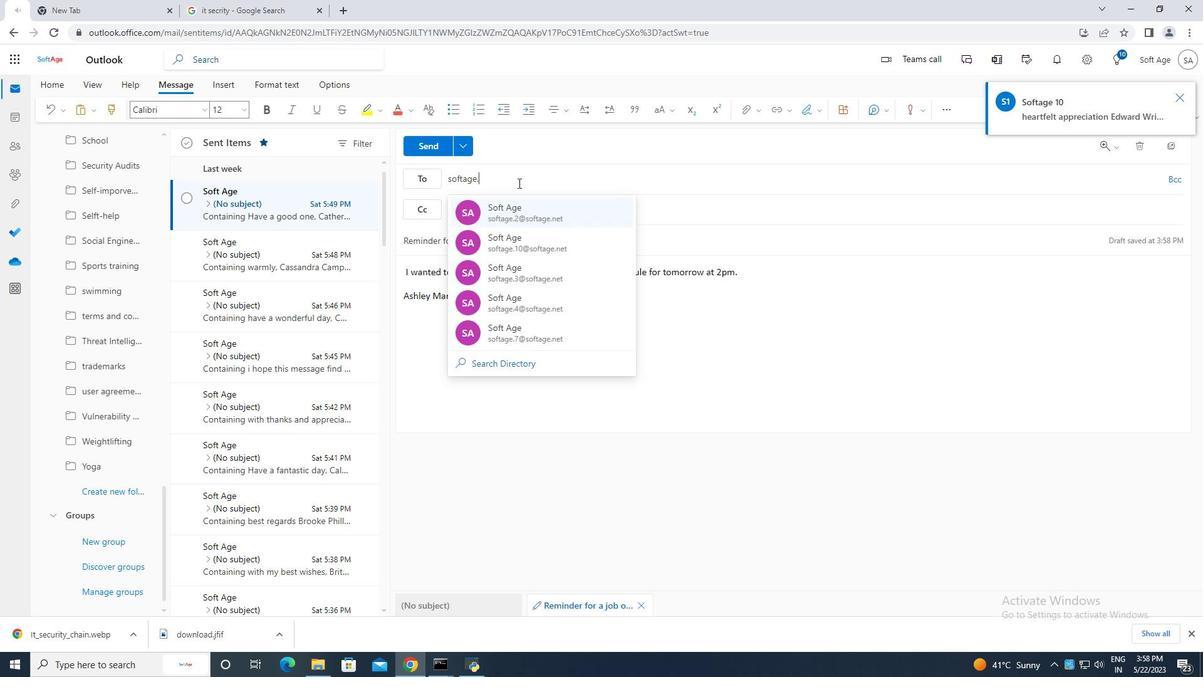 
Action: Mouse moved to (504, 181)
Screenshot: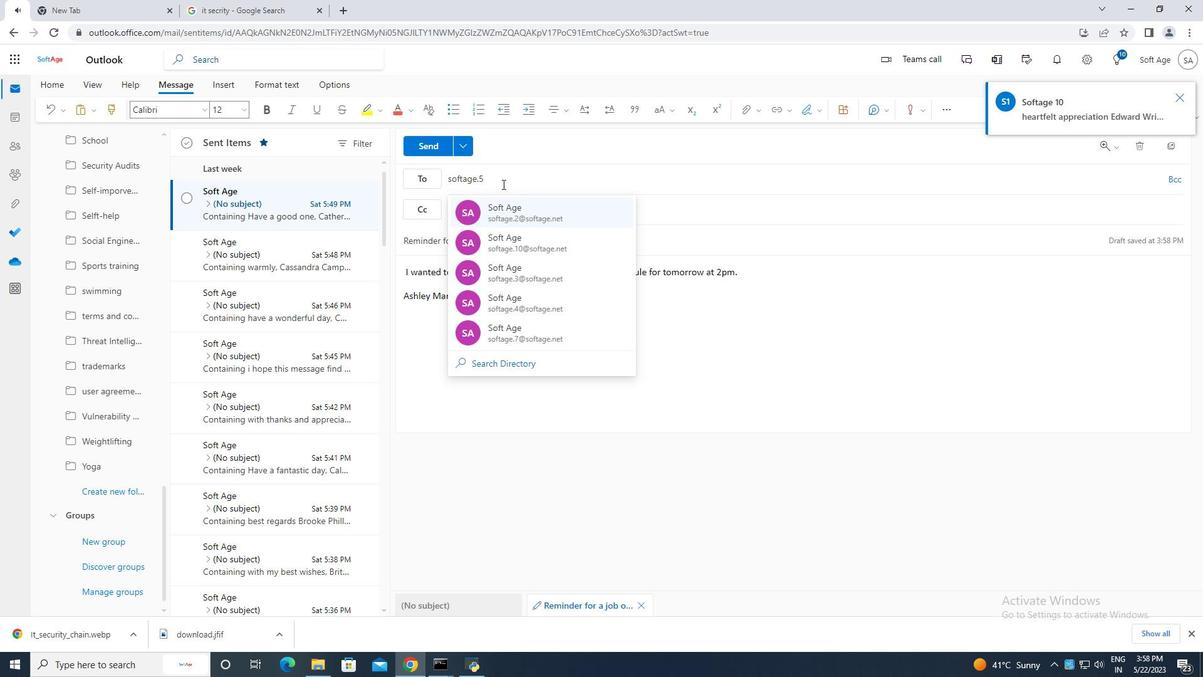
Action: Key pressed <Key.shift>@
Screenshot: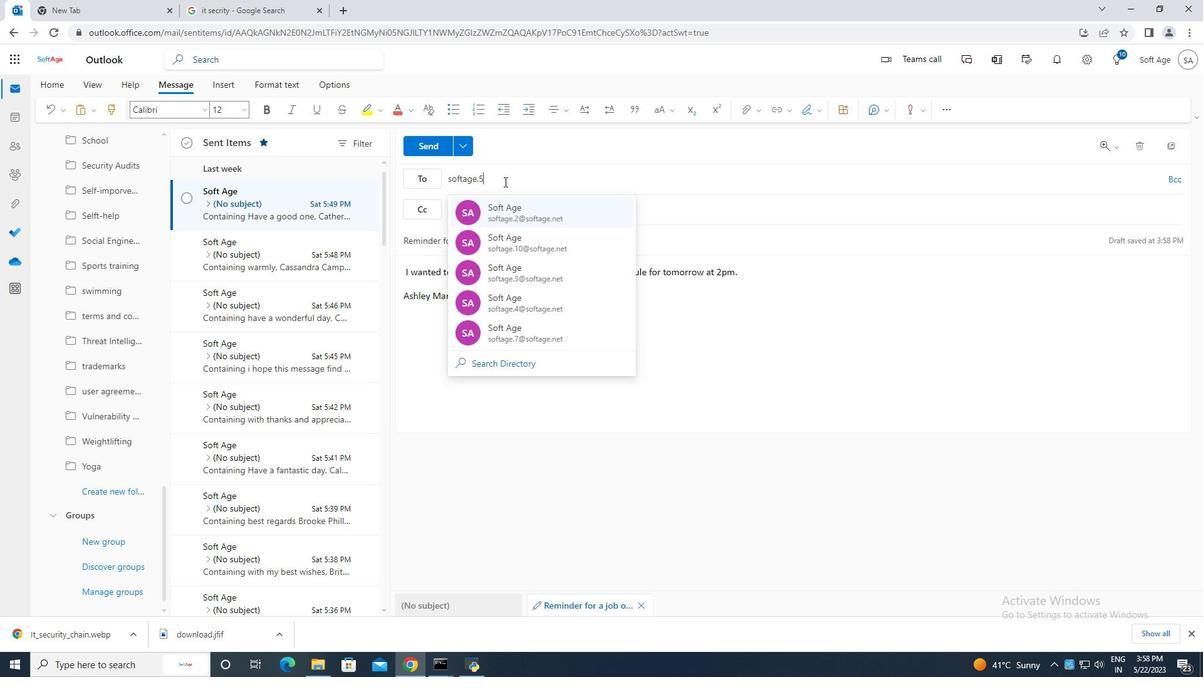 
Action: Mouse moved to (544, 213)
Screenshot: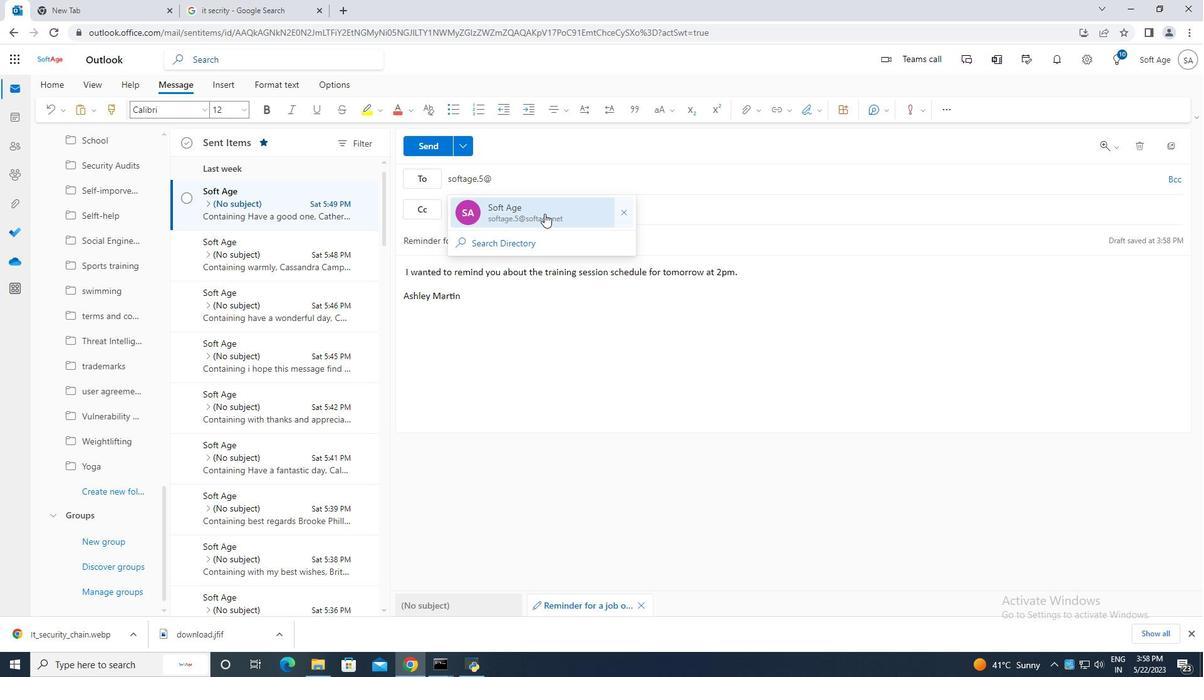 
Action: Mouse pressed left at (544, 213)
Screenshot: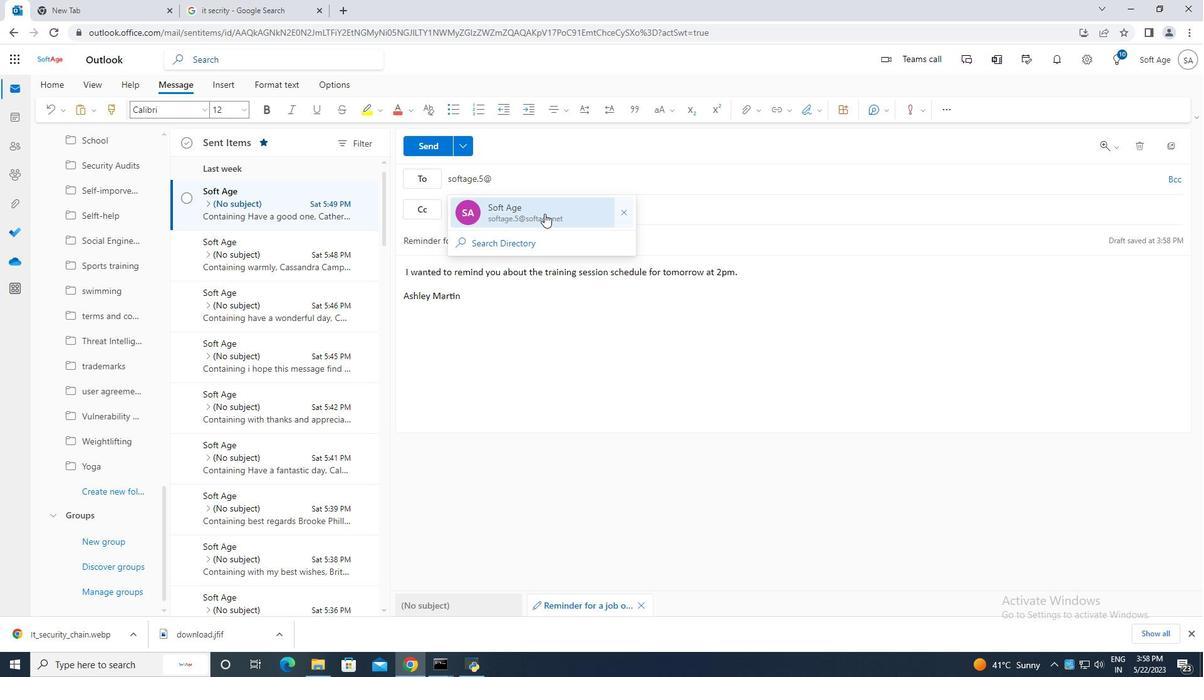 
Action: Mouse moved to (110, 488)
Screenshot: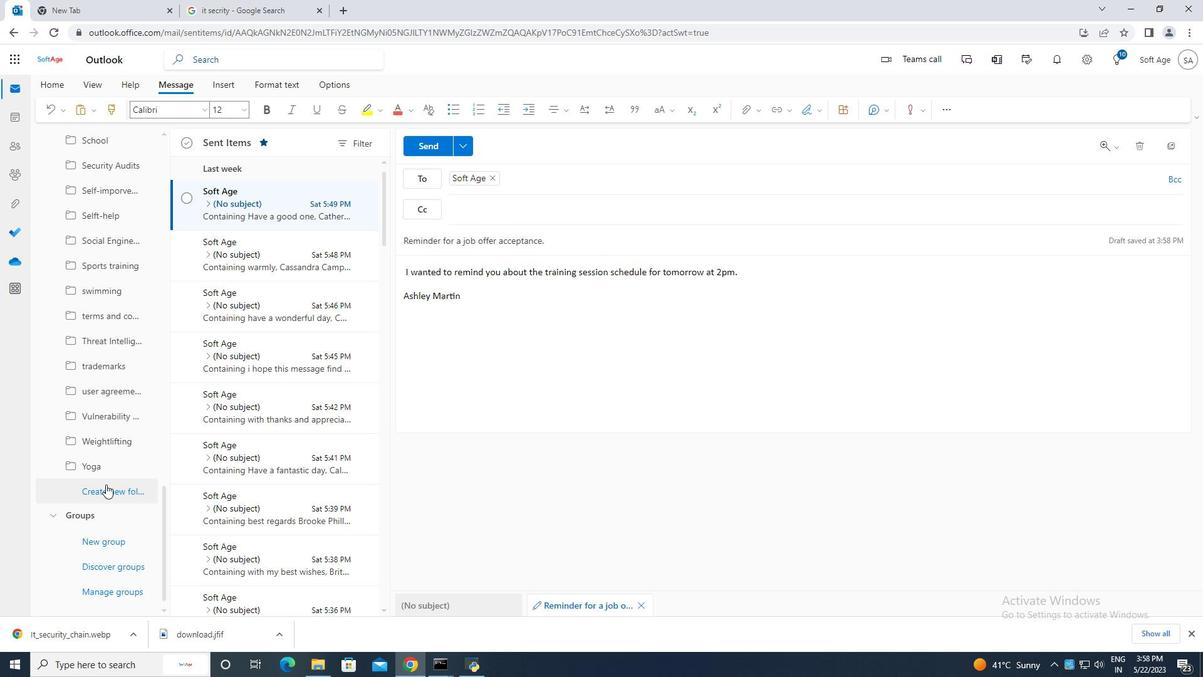 
Action: Mouse pressed left at (110, 488)
Screenshot: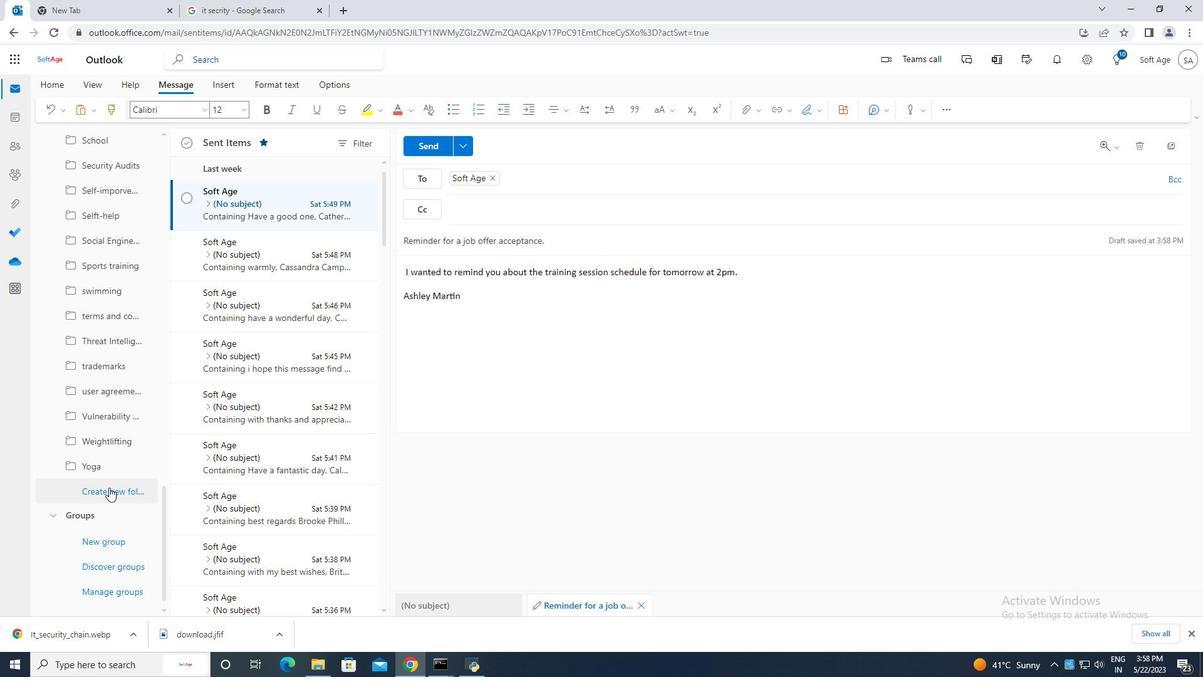 
Action: Mouse moved to (90, 484)
Screenshot: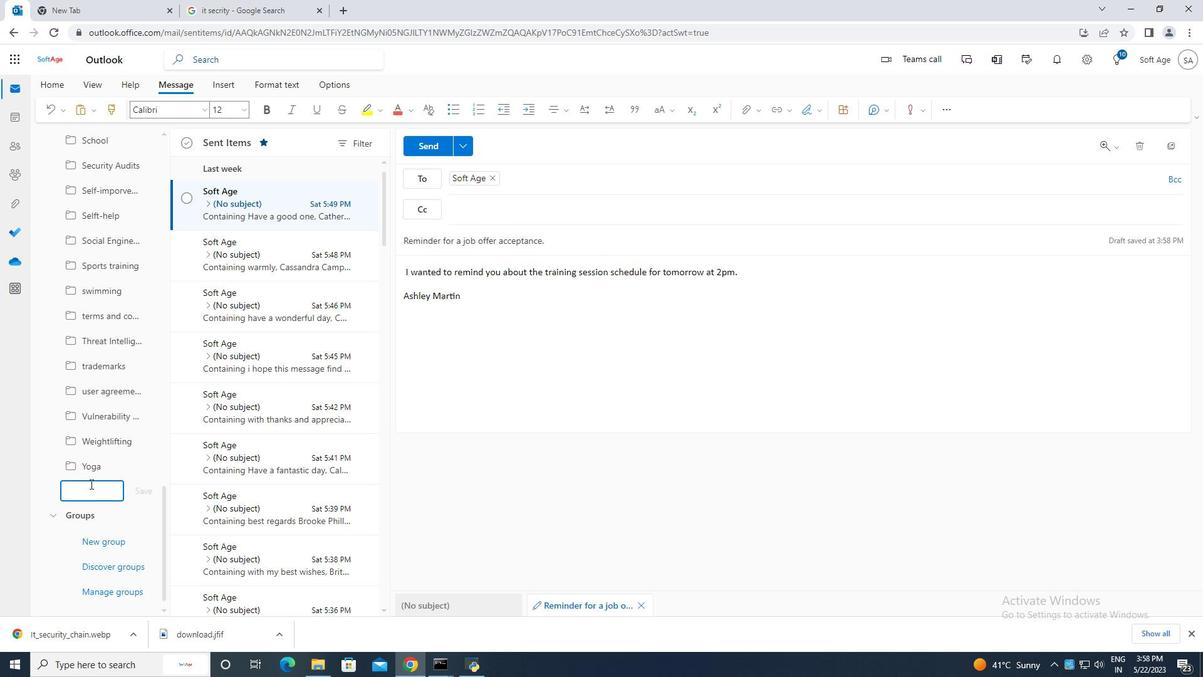 
Action: Key pressed <Key.caps_lock>I<Key.caps_lock>ncident<Key.space>response
Screenshot: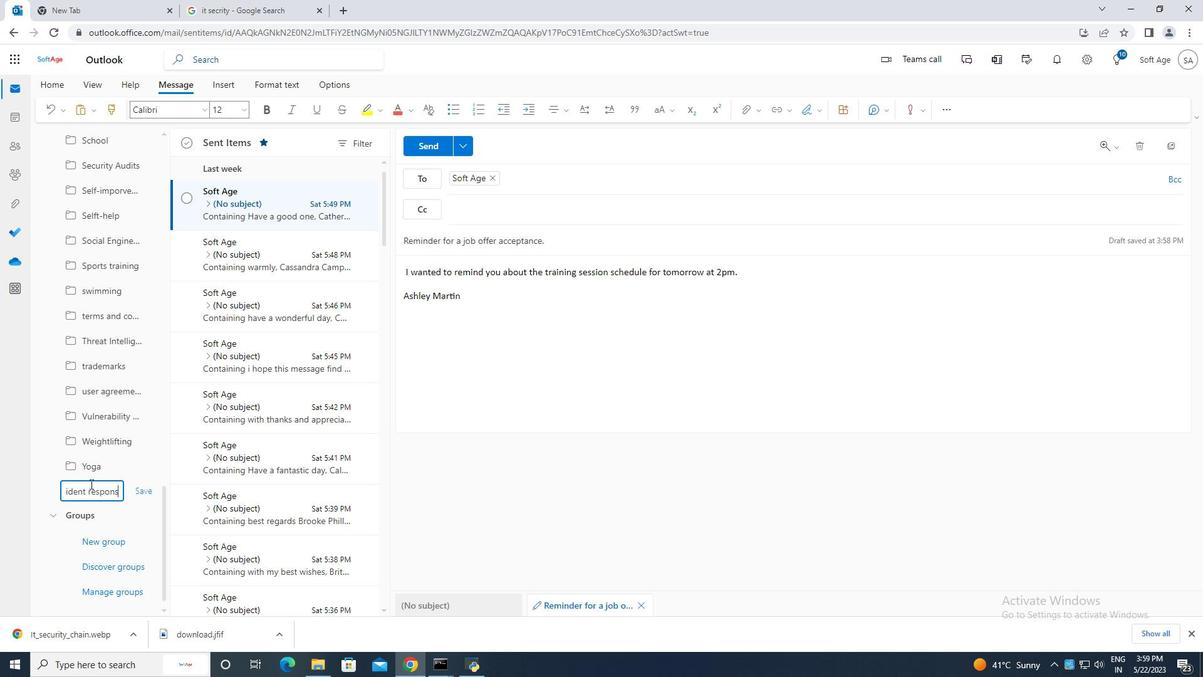 
Action: Mouse moved to (142, 489)
Screenshot: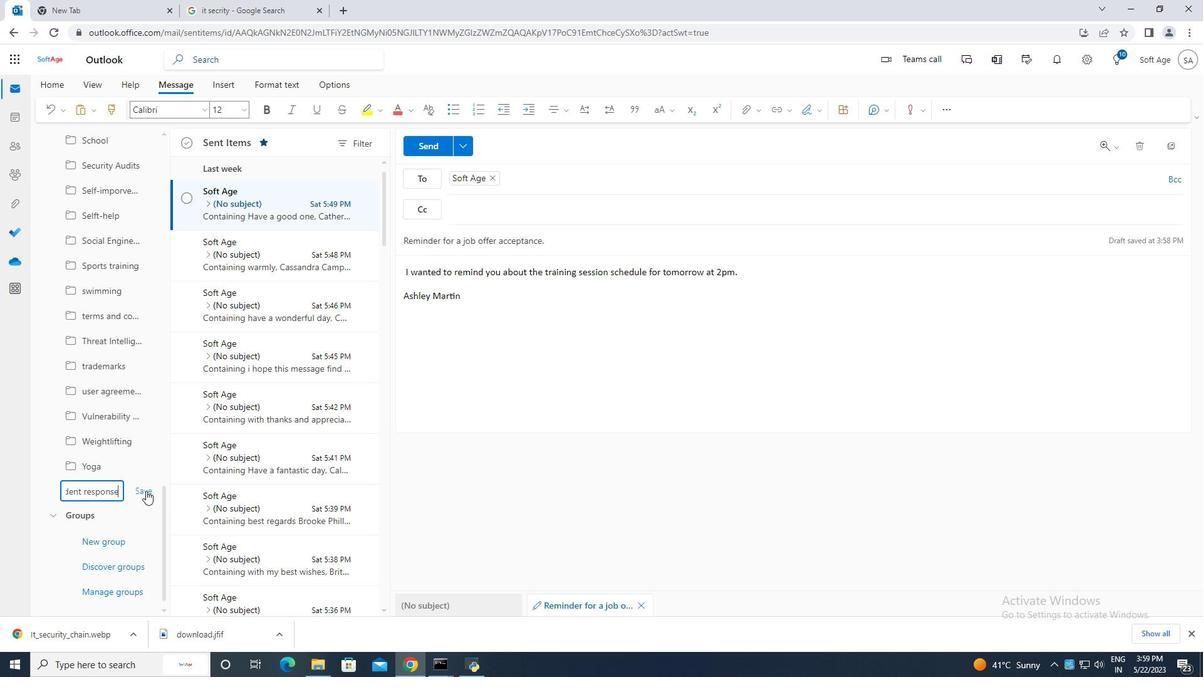 
Action: Mouse pressed left at (142, 489)
Screenshot: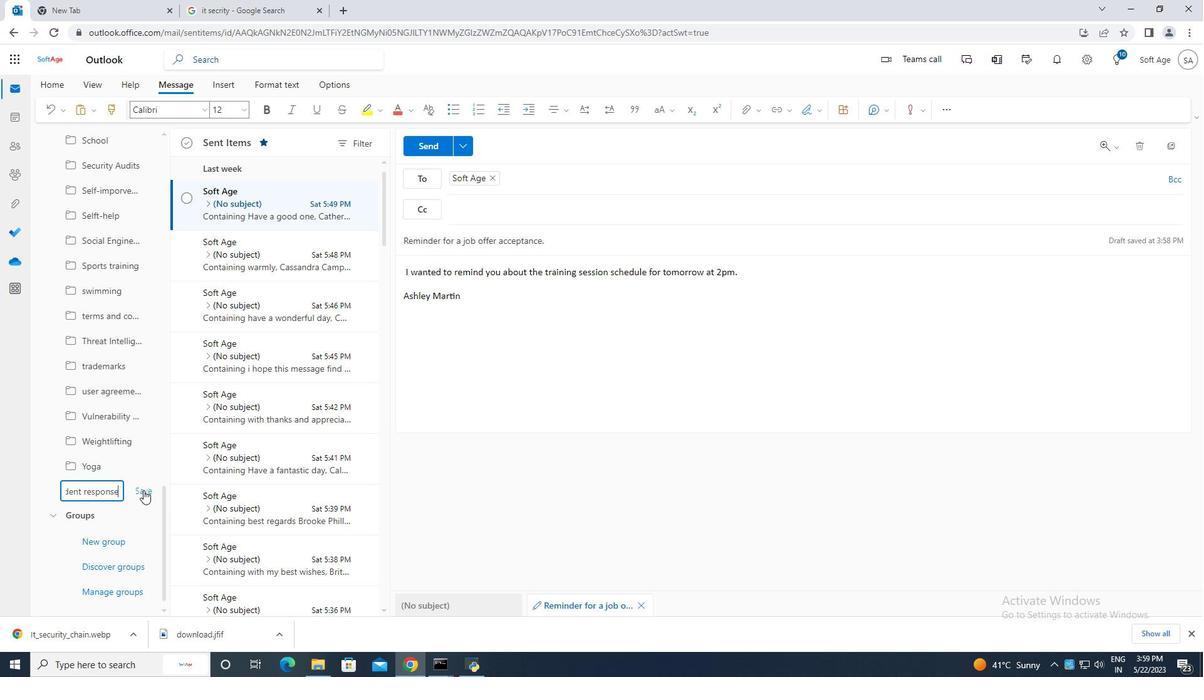 
Action: Mouse moved to (661, 361)
Screenshot: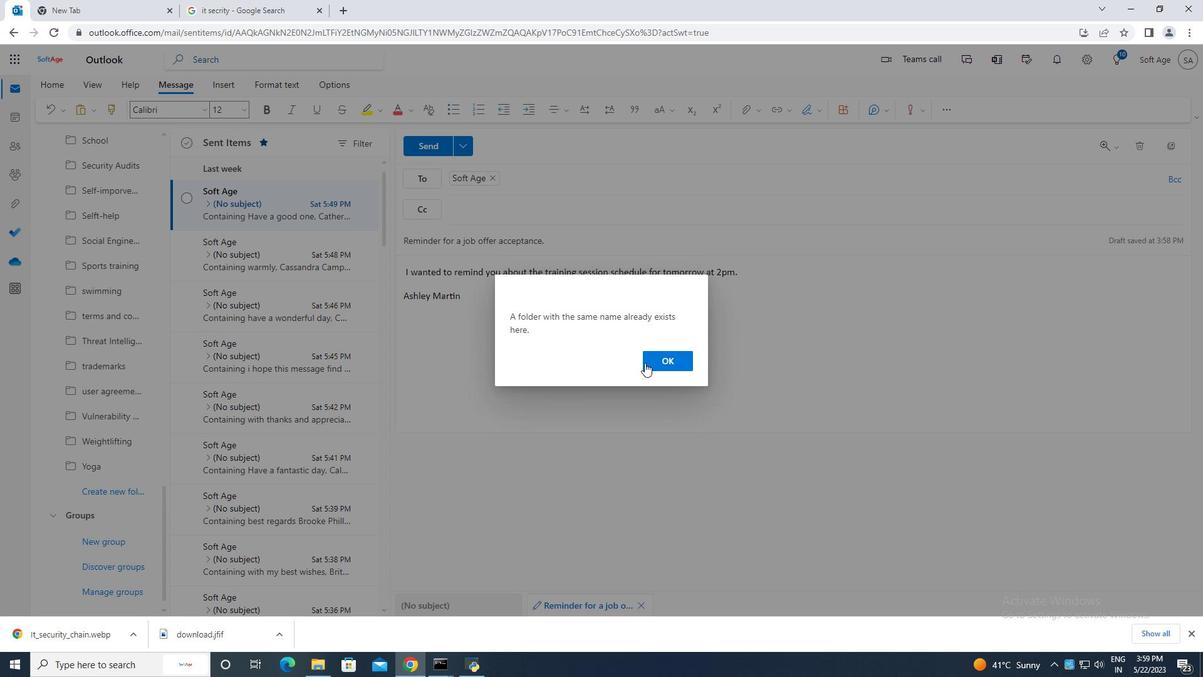 
Action: Mouse pressed left at (661, 361)
Screenshot: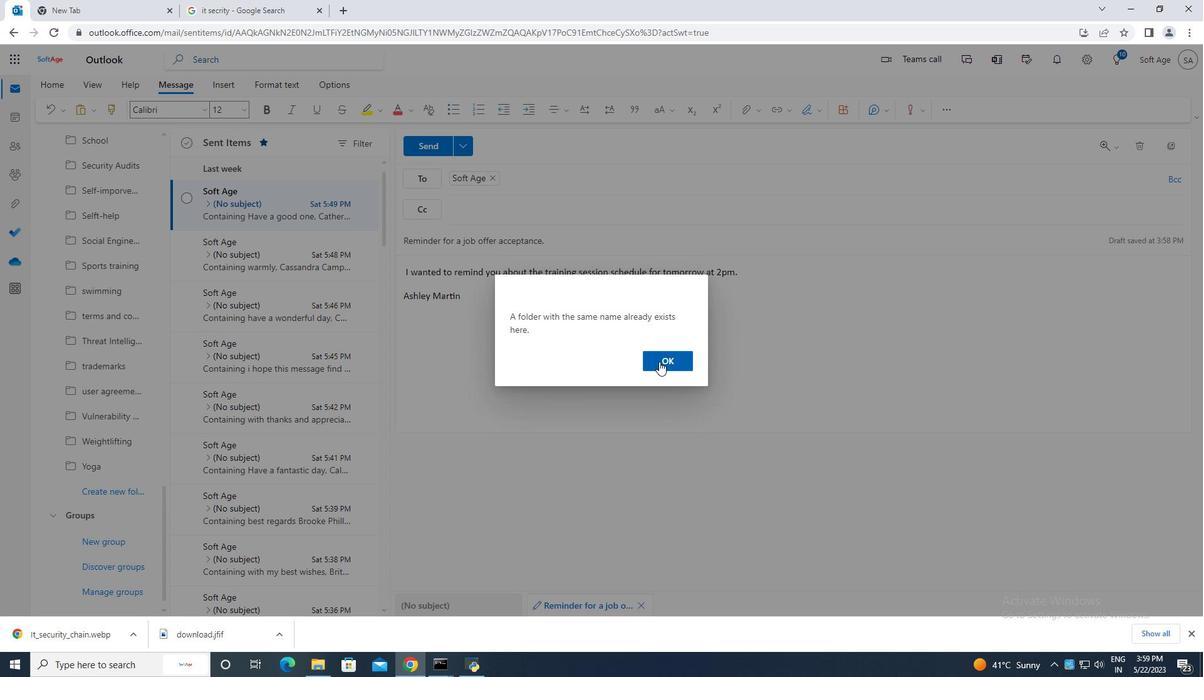 
Action: Mouse moved to (424, 148)
Screenshot: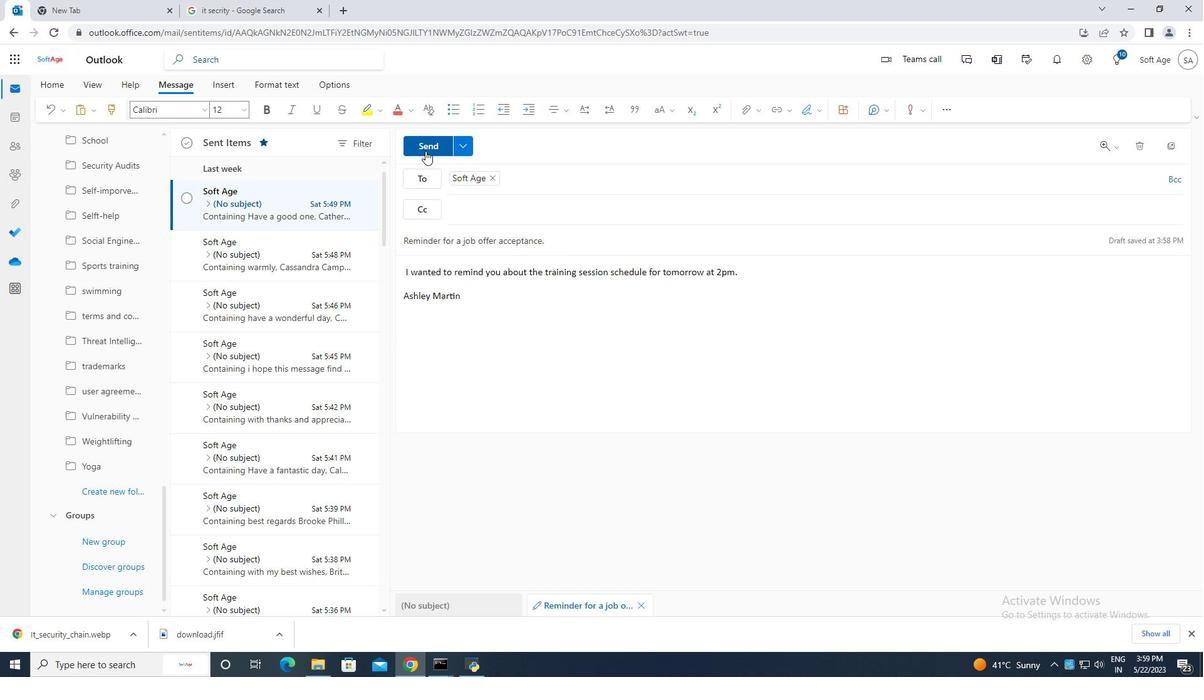 
Action: Mouse pressed left at (424, 148)
Screenshot: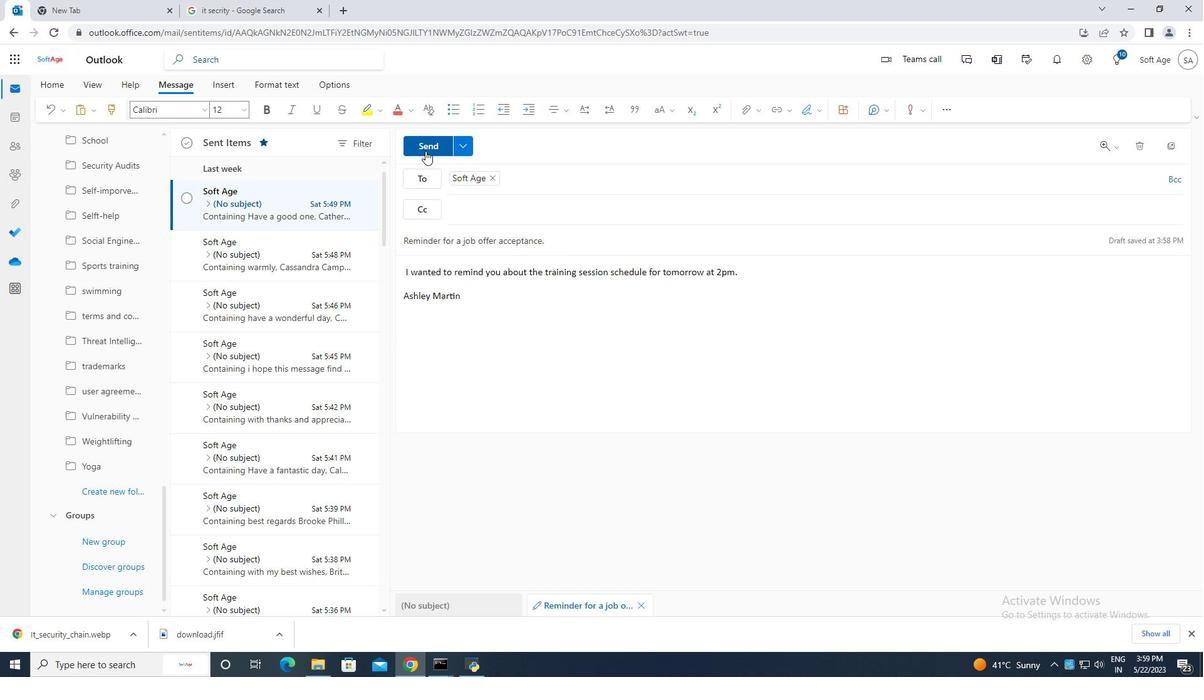 
Action: Mouse moved to (185, 200)
Screenshot: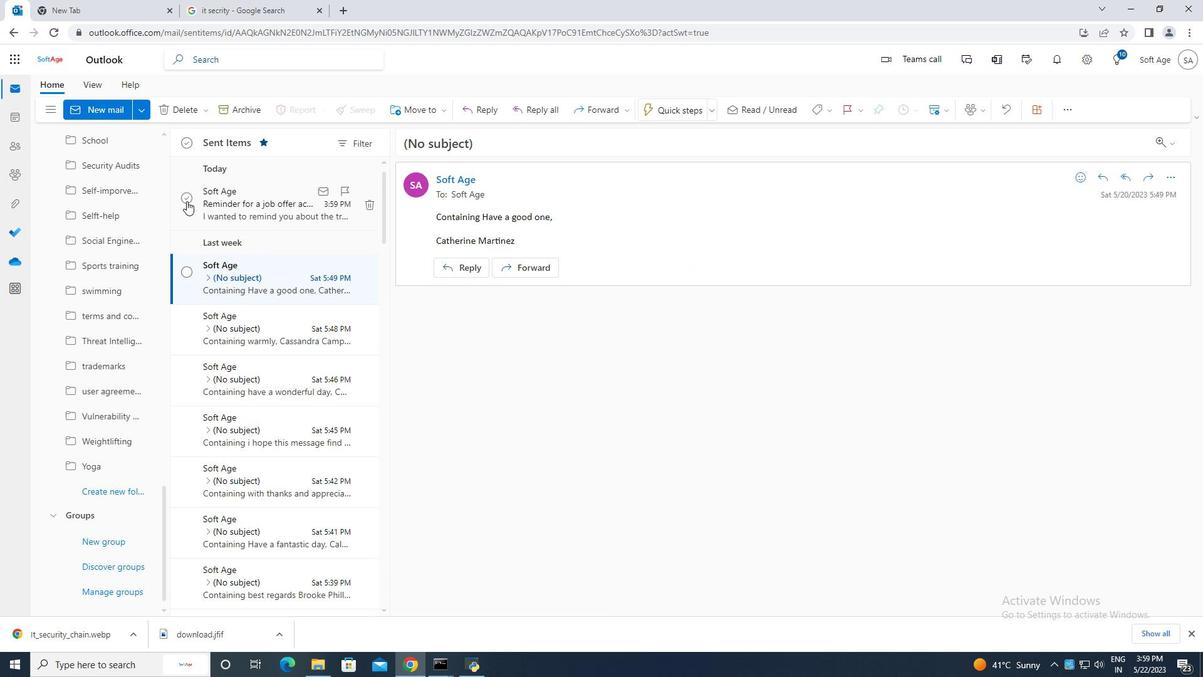
Action: Mouse pressed left at (185, 200)
Screenshot: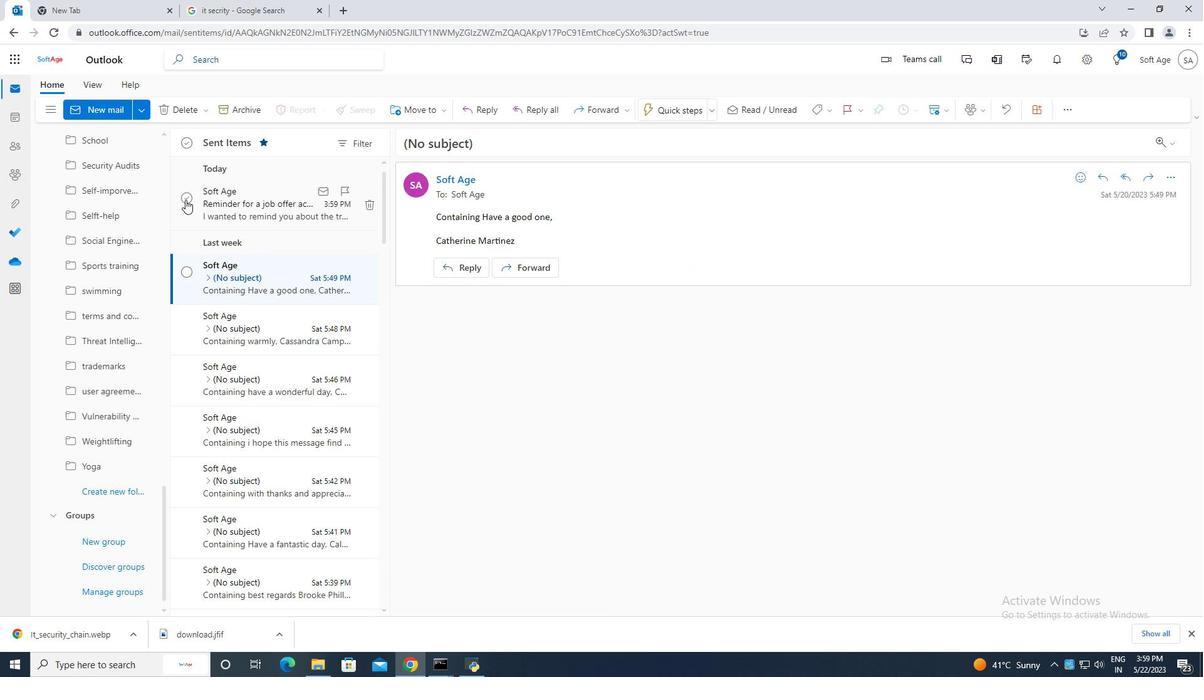 
Action: Mouse moved to (430, 109)
Screenshot: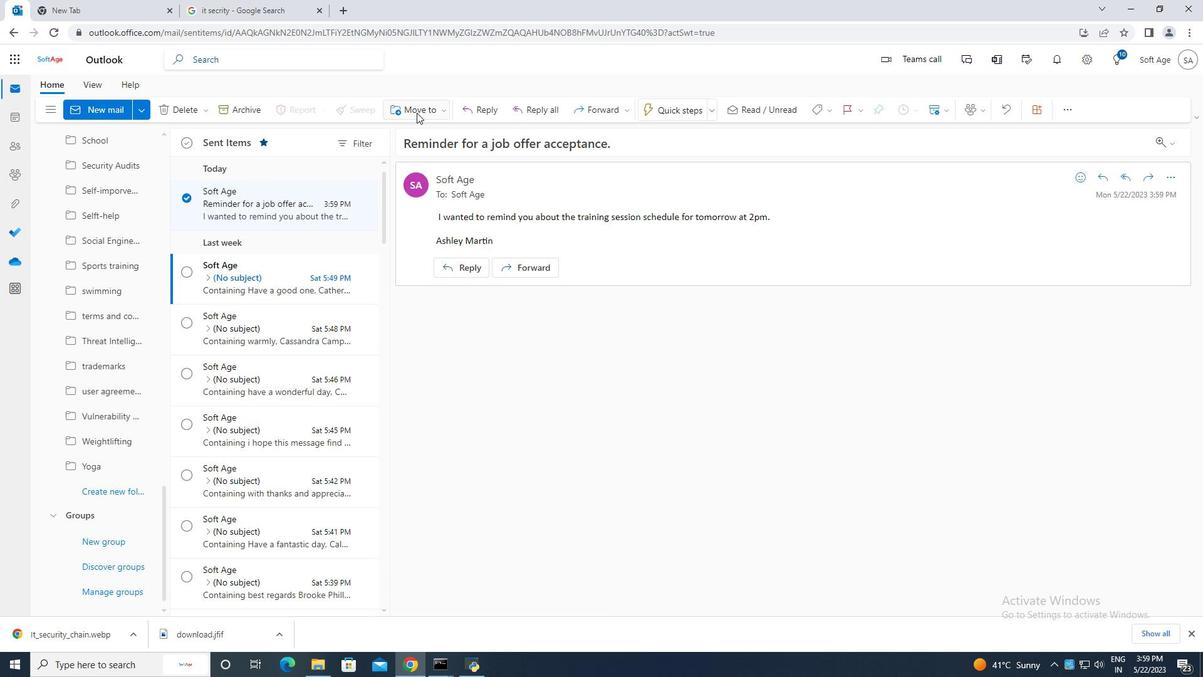 
Action: Mouse pressed left at (430, 109)
Screenshot: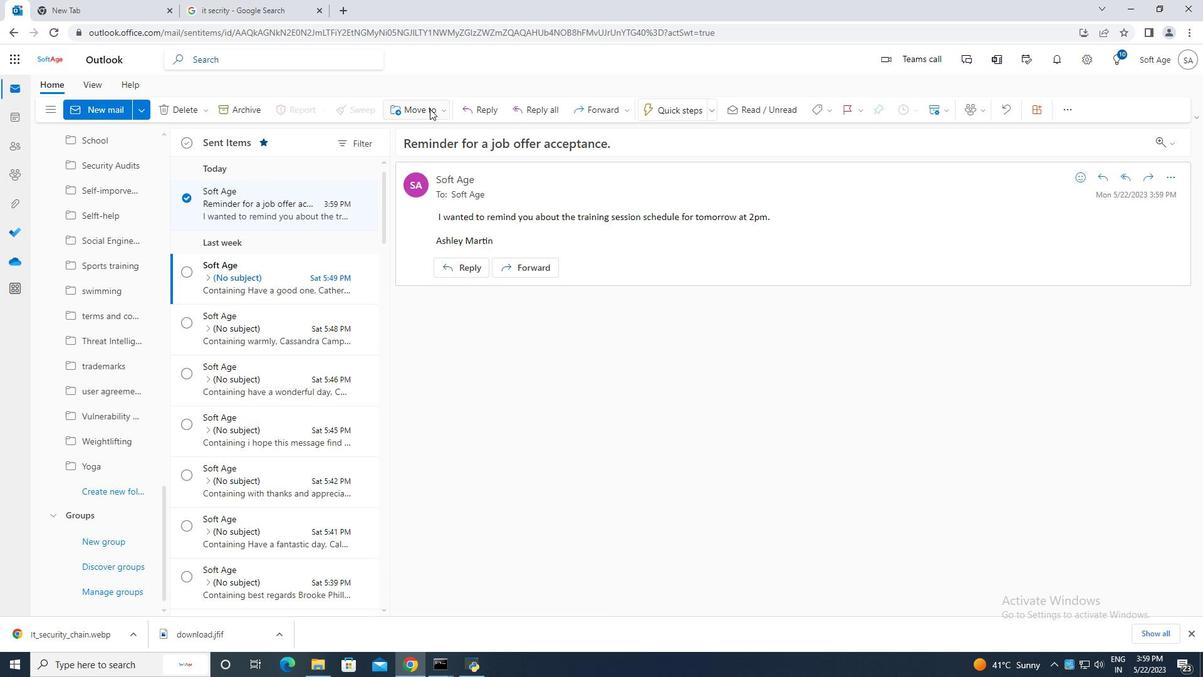
Action: Mouse moved to (446, 136)
Screenshot: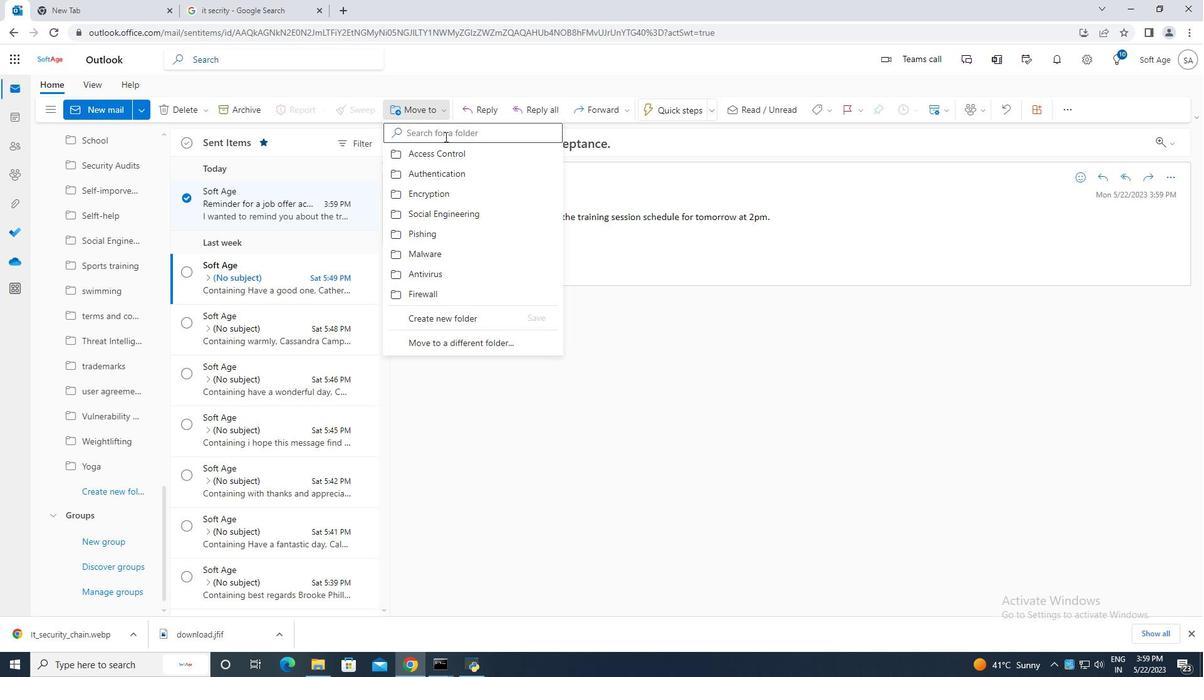 
Action: Mouse pressed left at (446, 136)
Screenshot: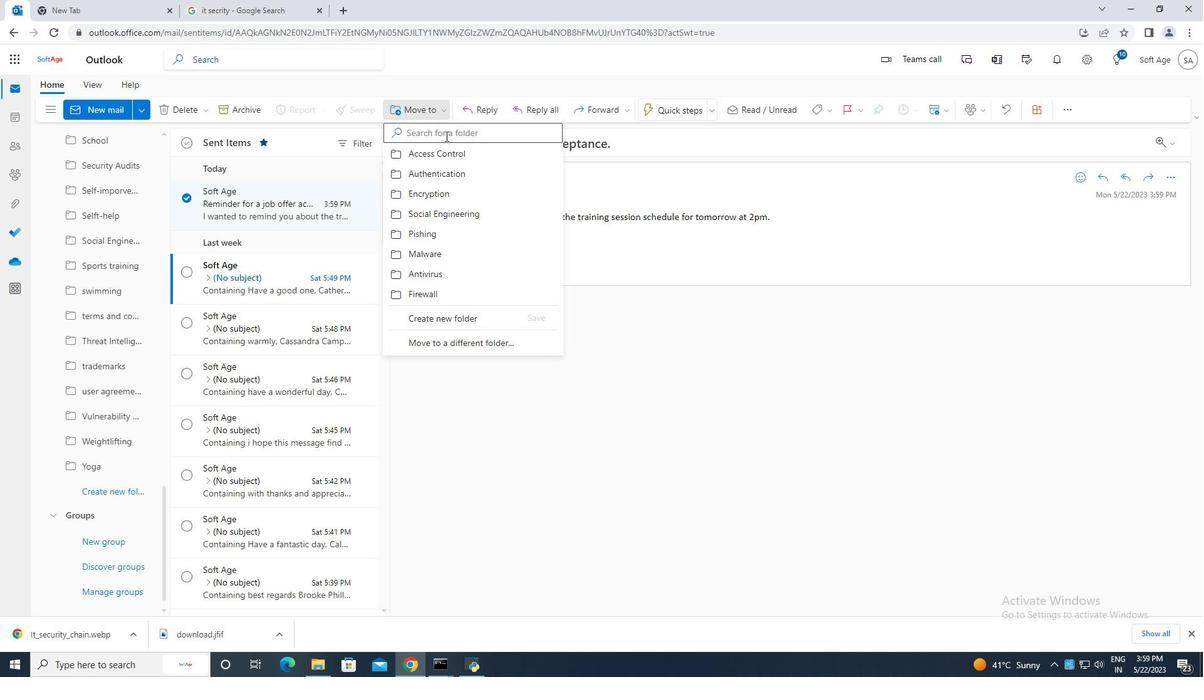 
Action: Mouse moved to (446, 136)
Screenshot: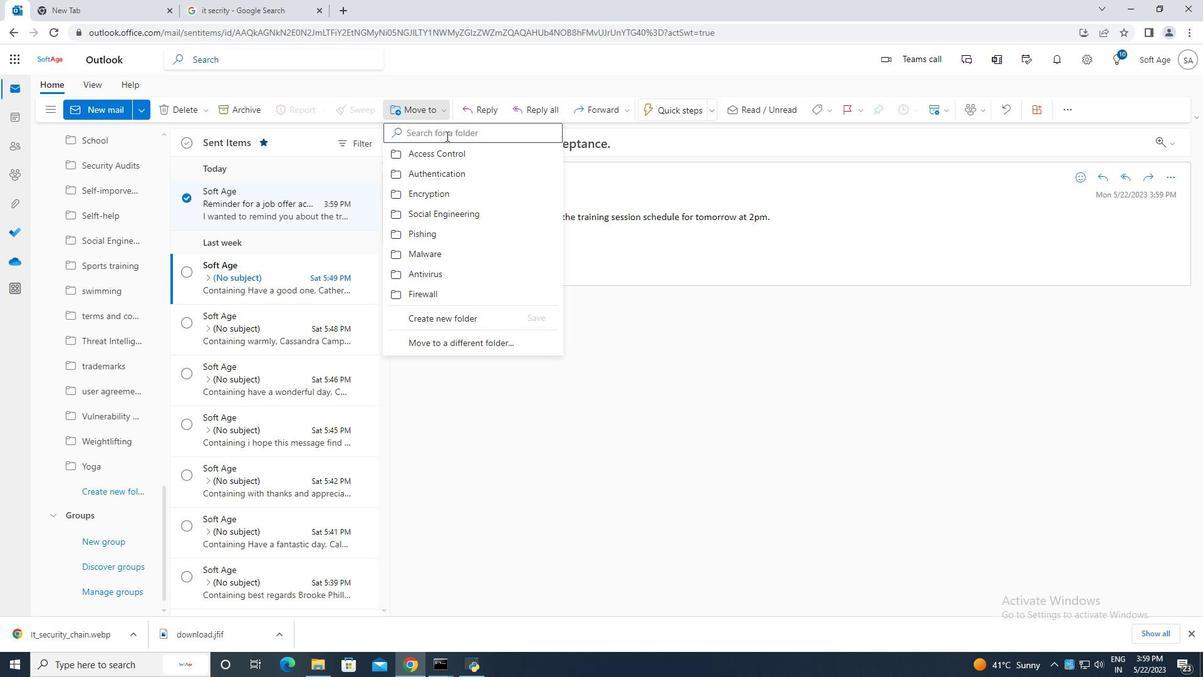 
Action: Key pressed <Key.caps_lock>I<Key.caps_lock>ncident<Key.space>
Screenshot: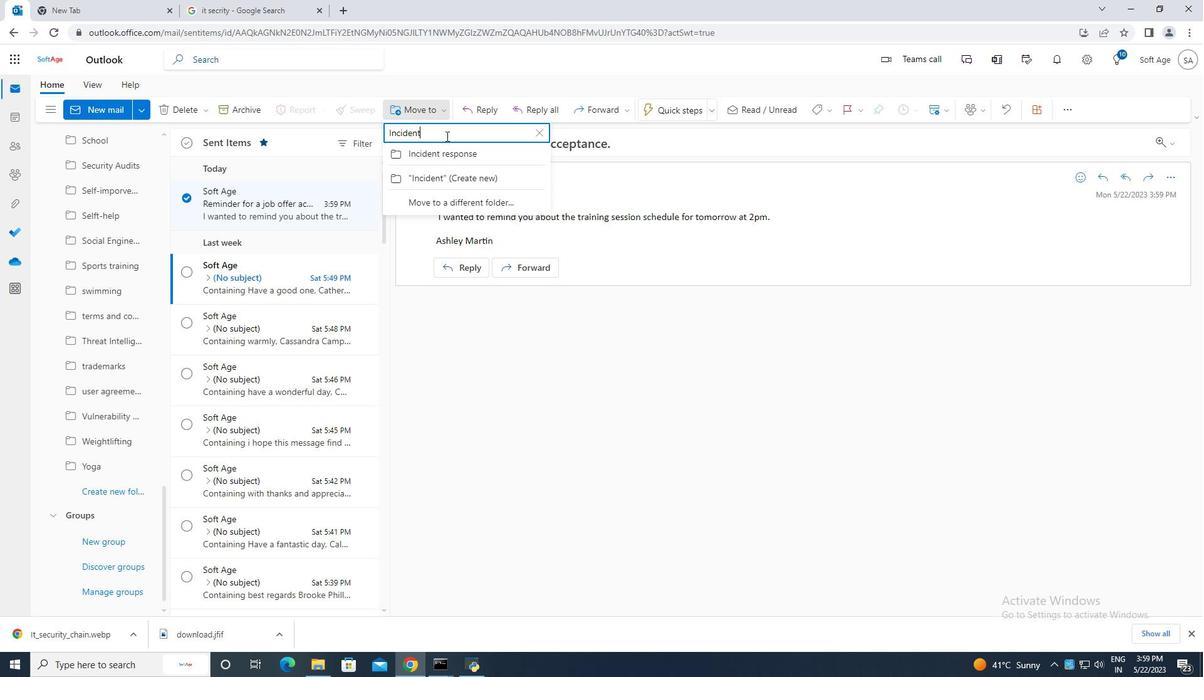 
Action: Mouse moved to (462, 156)
Screenshot: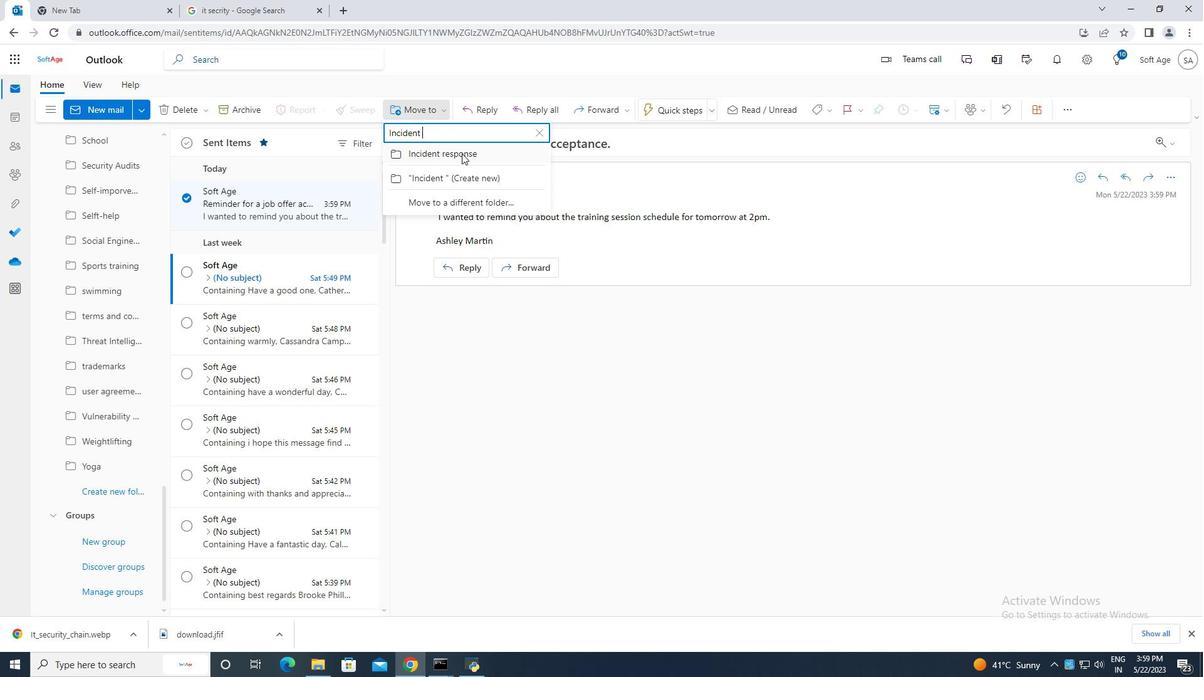 
Action: Mouse pressed left at (462, 156)
Screenshot: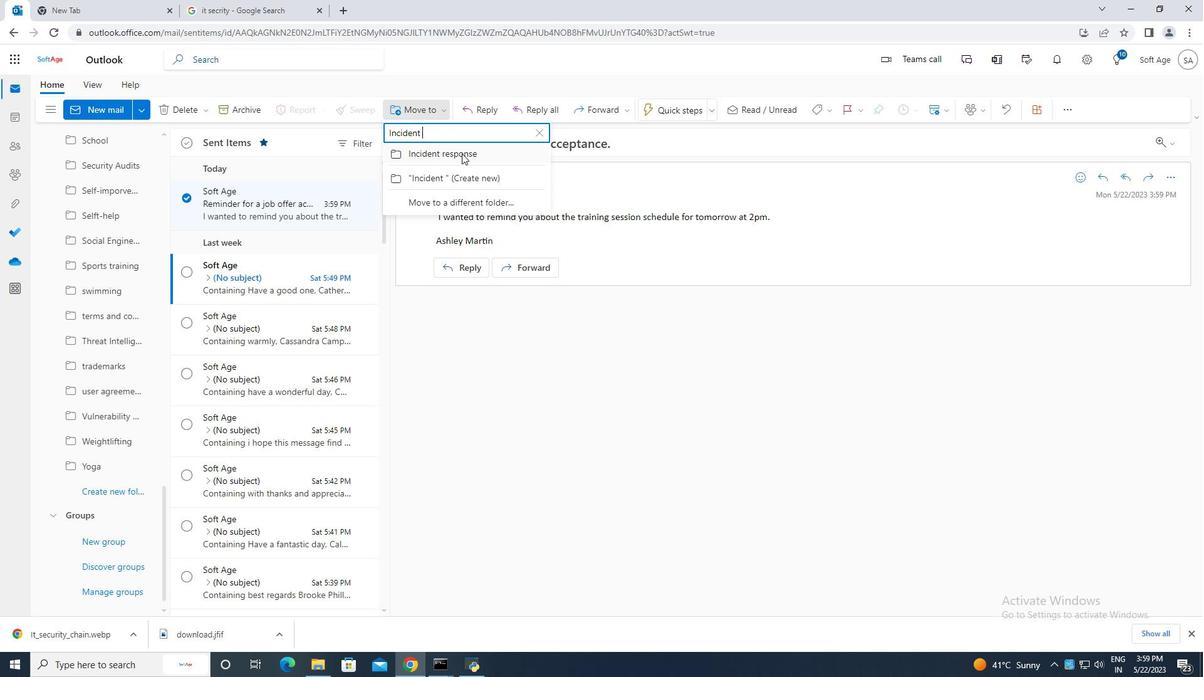 
Action: Mouse moved to (458, 364)
Screenshot: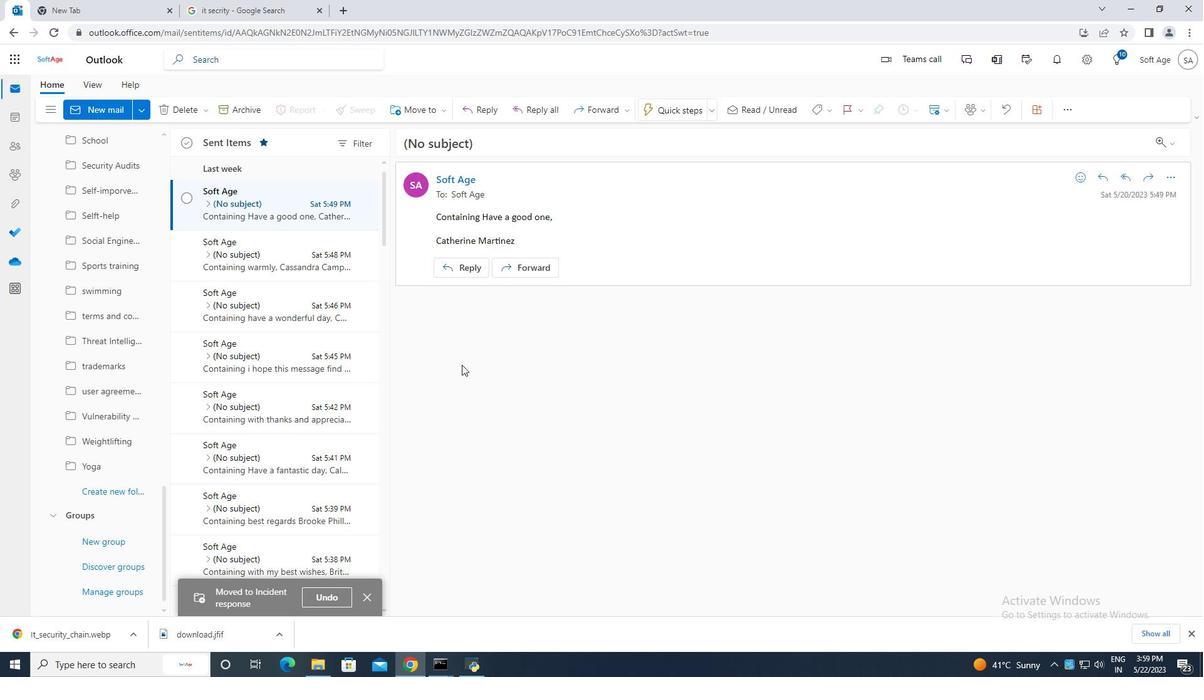 
